 Task: Open Card Card0000000017 in Board Board0000000005 in Workspace WS0000000002 in Trello. Add Member vinny.office2@gmail.com to Card Card0000000017 in Board Board0000000005 in Workspace WS0000000002 in Trello. Add Purple Label titled Label0000000017 to Card Card0000000017 in Board Board0000000005 in Workspace WS0000000002 in Trello. Add Checklist CL0000000017 to Card Card0000000017 in Board Board0000000005 in Workspace WS0000000002 in Trello. Add Dates with Start Date as Aug 01 2023 and Due Date as Aug 31 2023 to Card Card0000000017 in Board Board0000000005 in Workspace WS0000000002 in Trello
Action: Mouse moved to (355, 219)
Screenshot: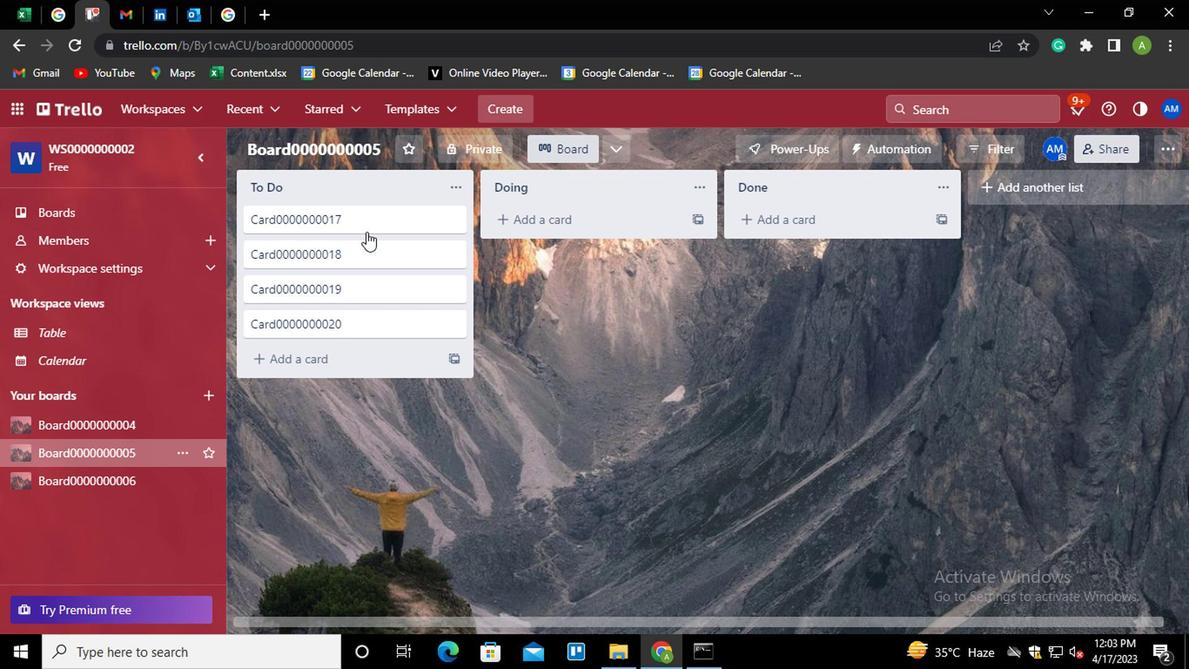 
Action: Mouse pressed left at (355, 219)
Screenshot: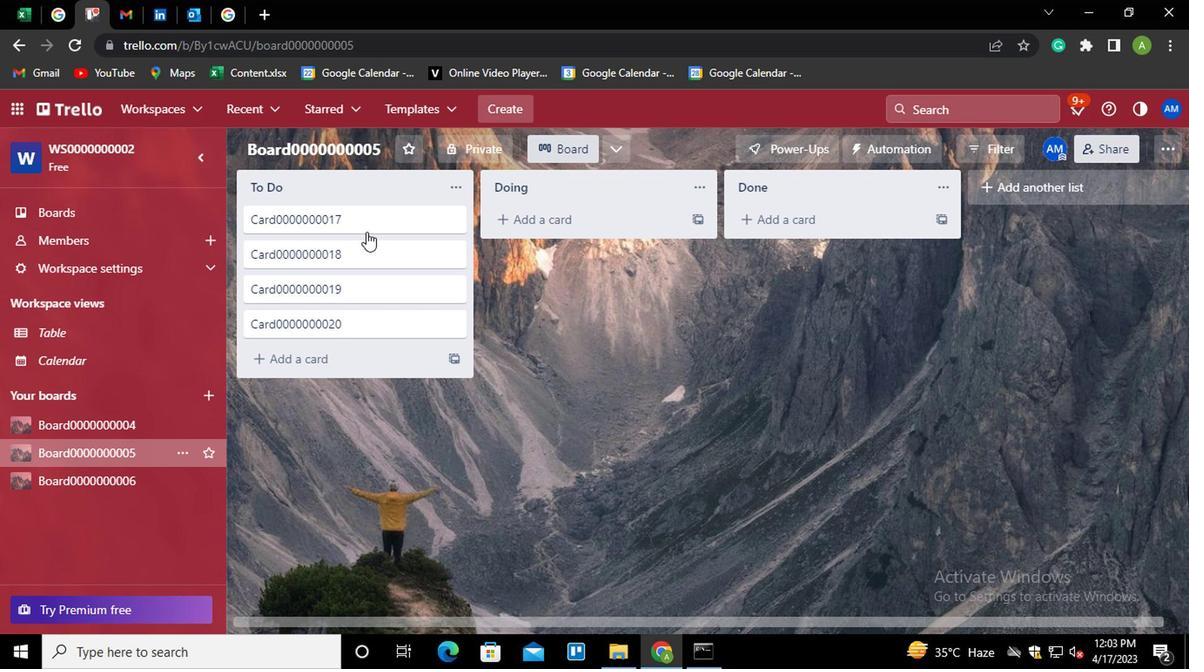 
Action: Mouse moved to (801, 241)
Screenshot: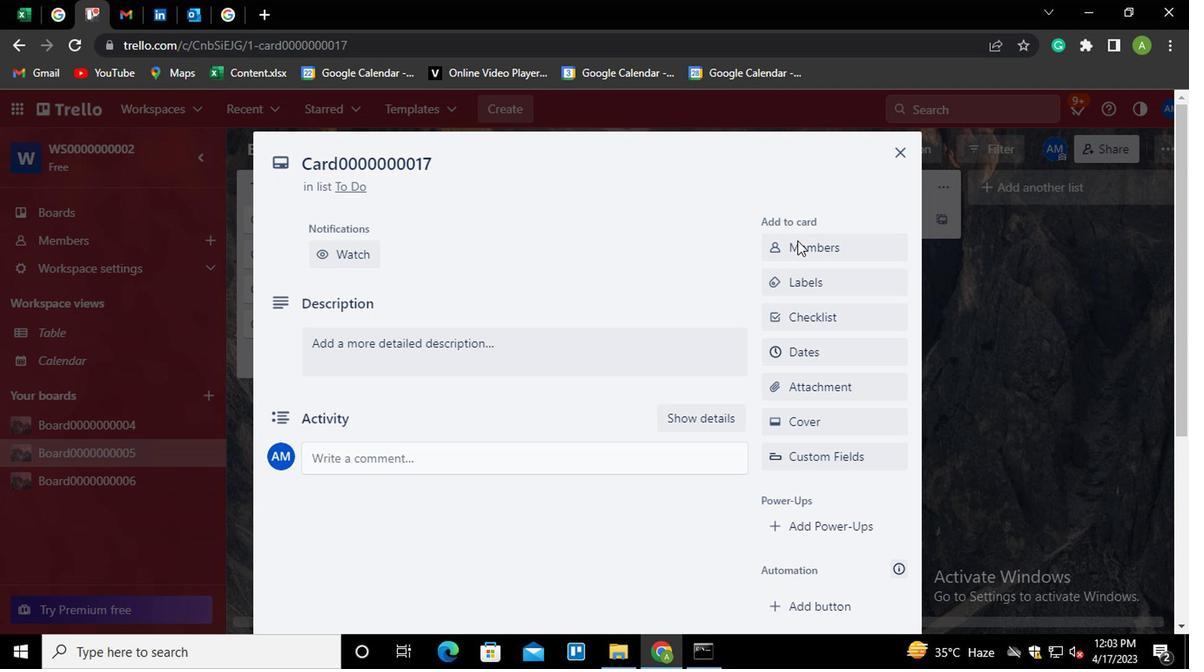 
Action: Mouse pressed left at (801, 241)
Screenshot: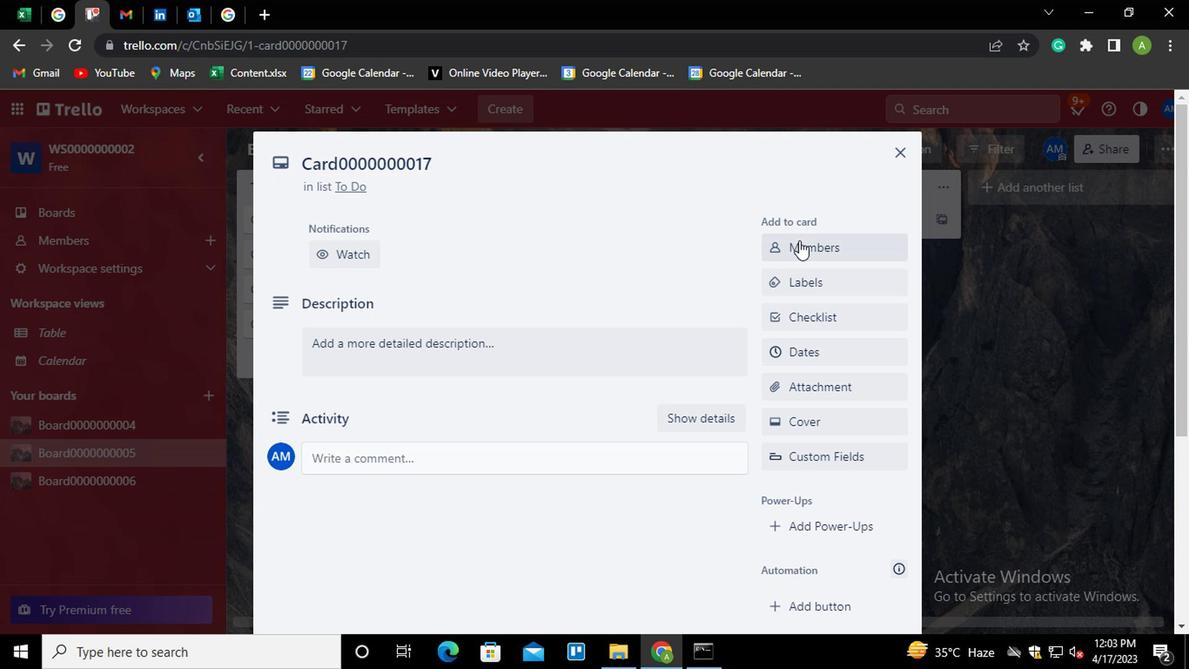 
Action: Mouse moved to (802, 241)
Screenshot: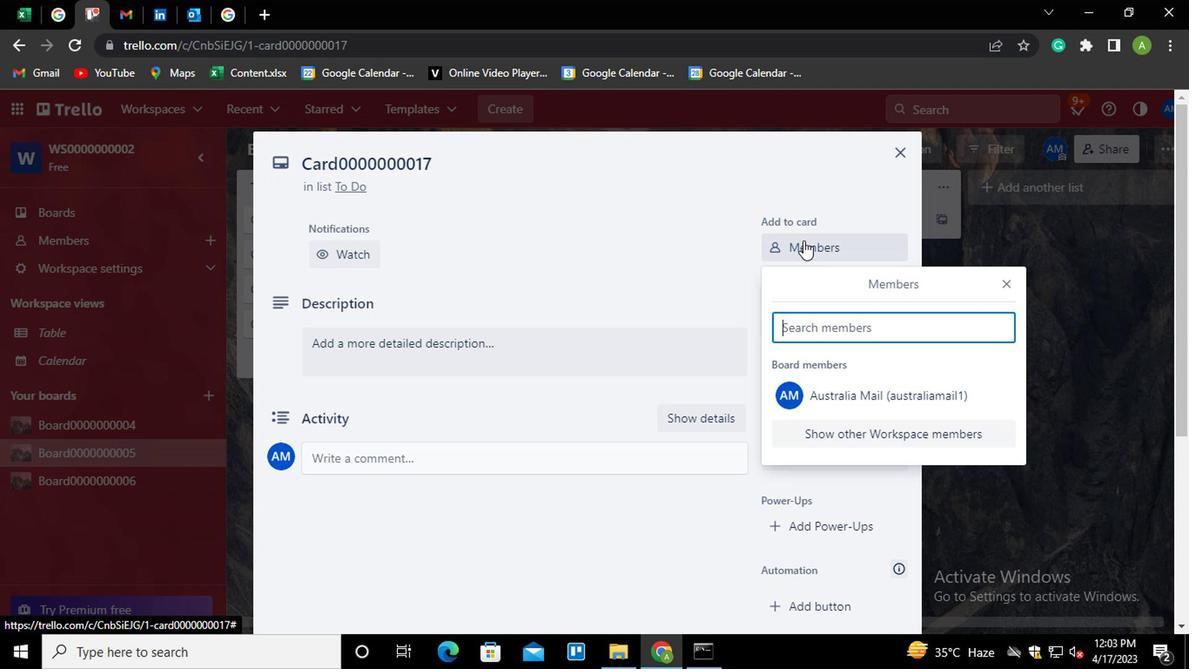 
Action: Key pressed vinny.office2<Key.shift><Key.shift><Key.shift><Key.shift><Key.shift><Key.shift><Key.shift>@F<Key.backspace>GMAIL.COM
Screenshot: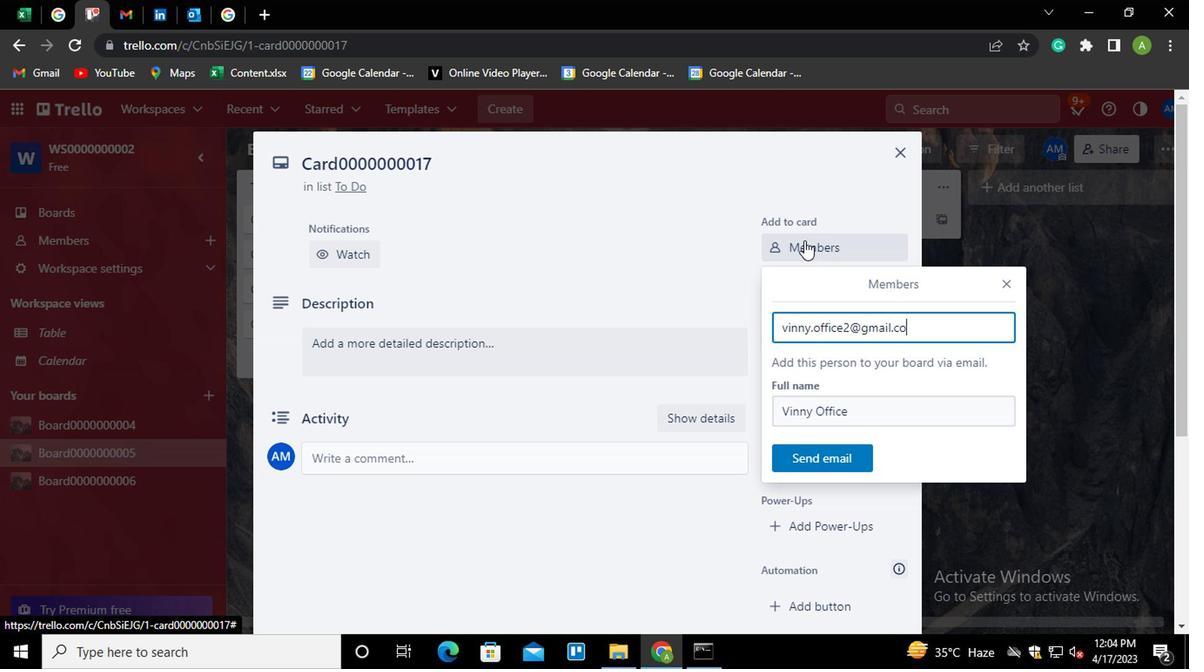 
Action: Mouse moved to (830, 466)
Screenshot: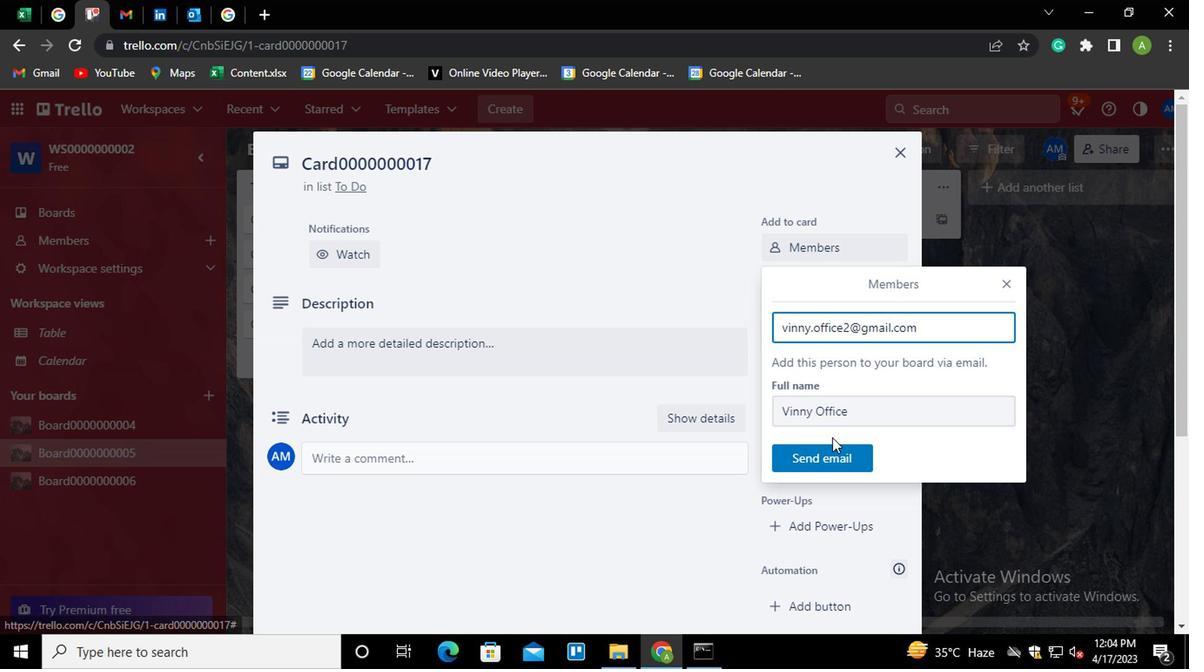 
Action: Mouse pressed left at (830, 466)
Screenshot: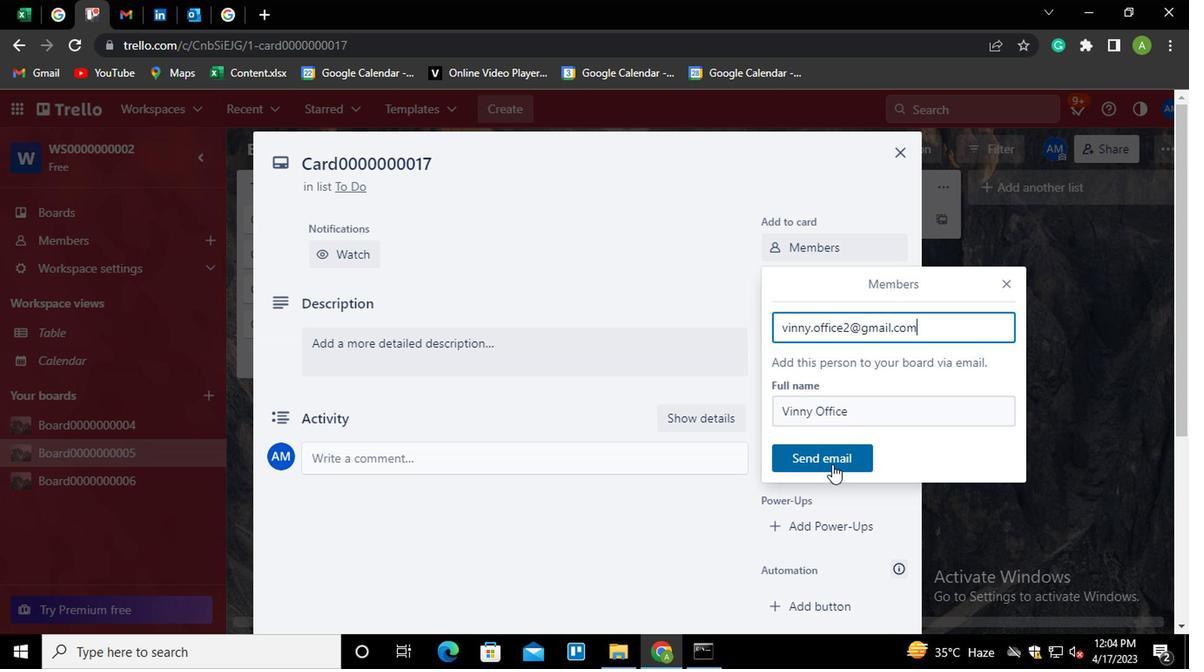 
Action: Mouse moved to (791, 280)
Screenshot: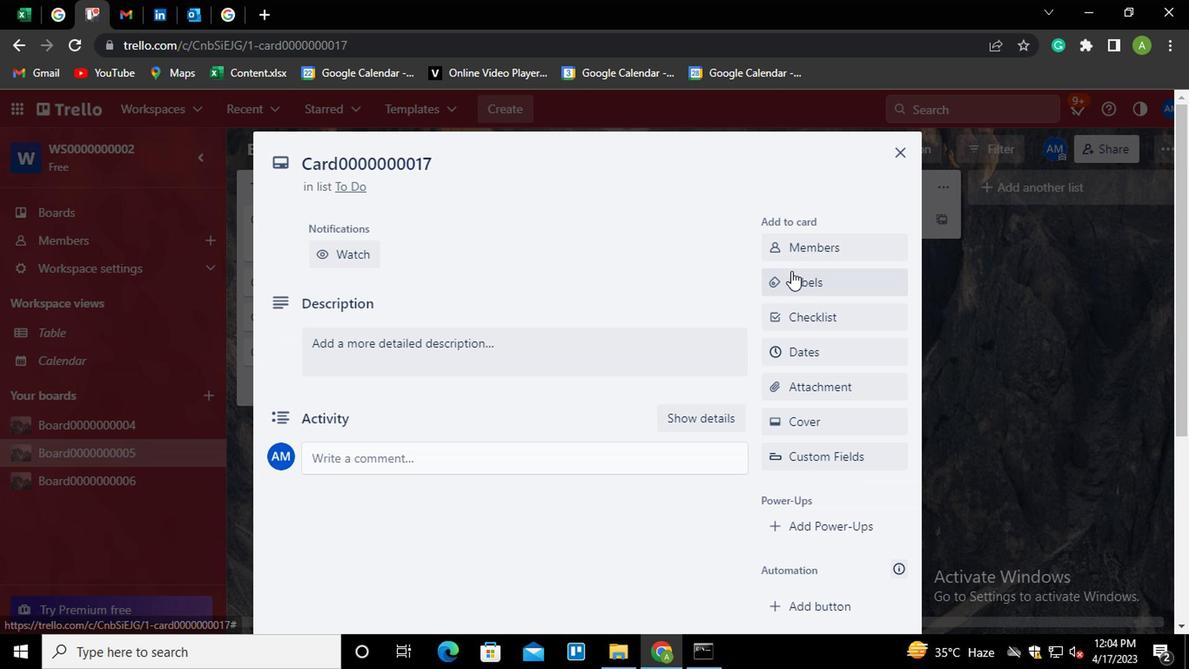 
Action: Mouse pressed left at (791, 280)
Screenshot: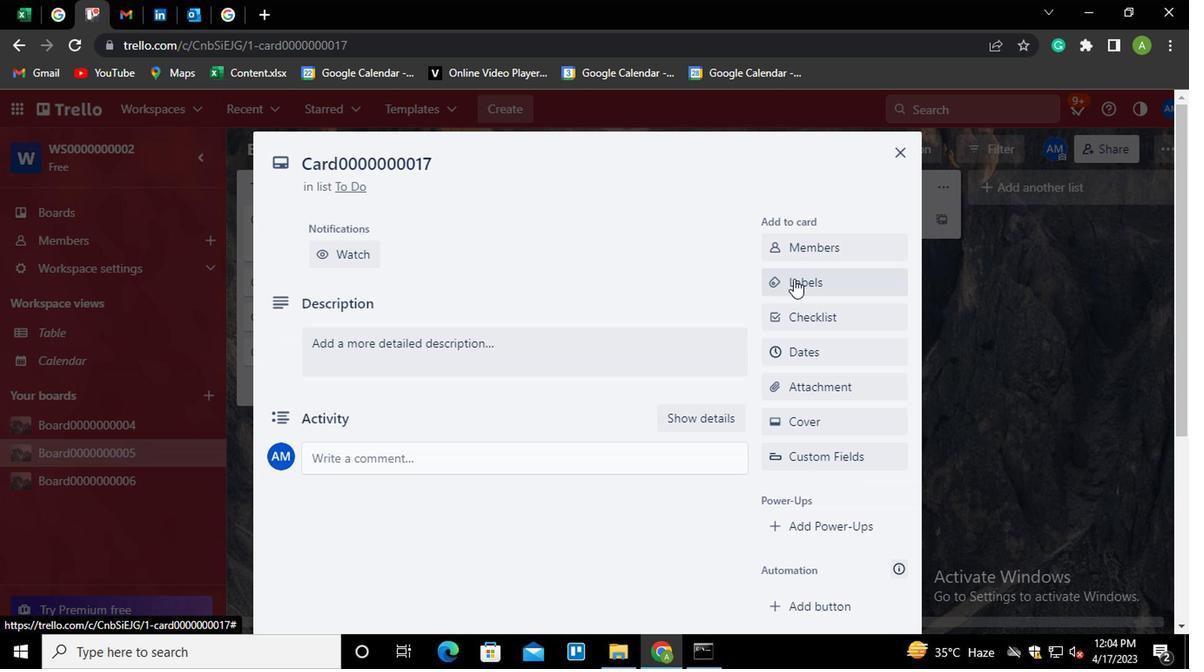 
Action: Mouse moved to (778, 382)
Screenshot: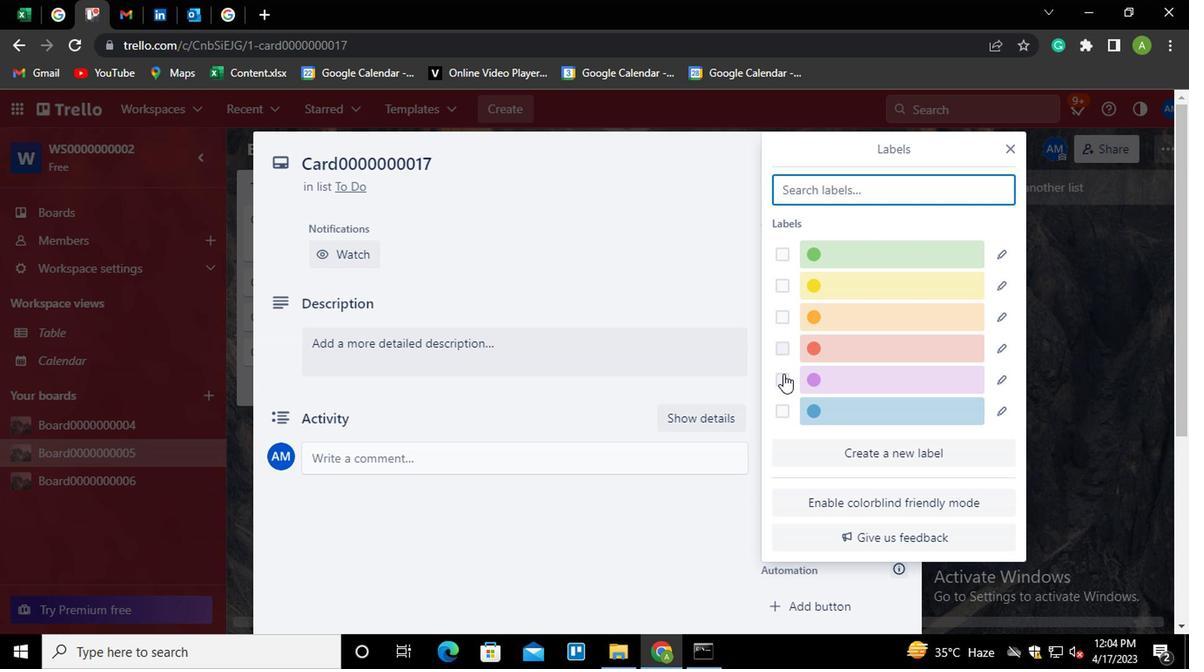 
Action: Mouse pressed left at (778, 382)
Screenshot: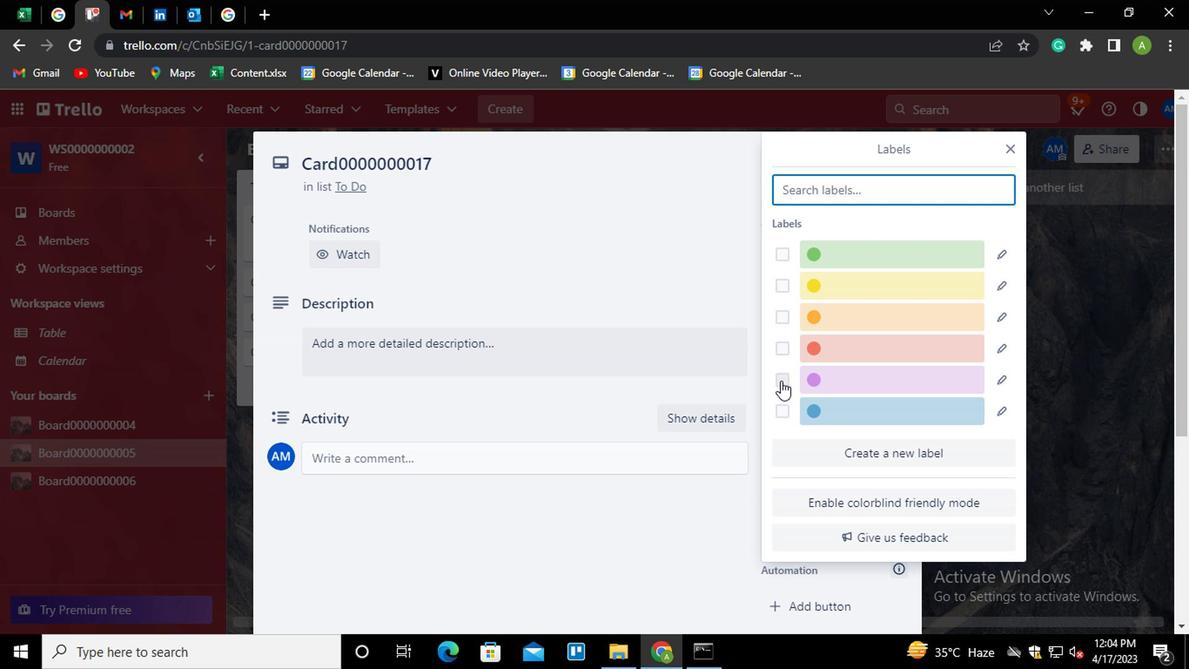 
Action: Mouse moved to (1003, 376)
Screenshot: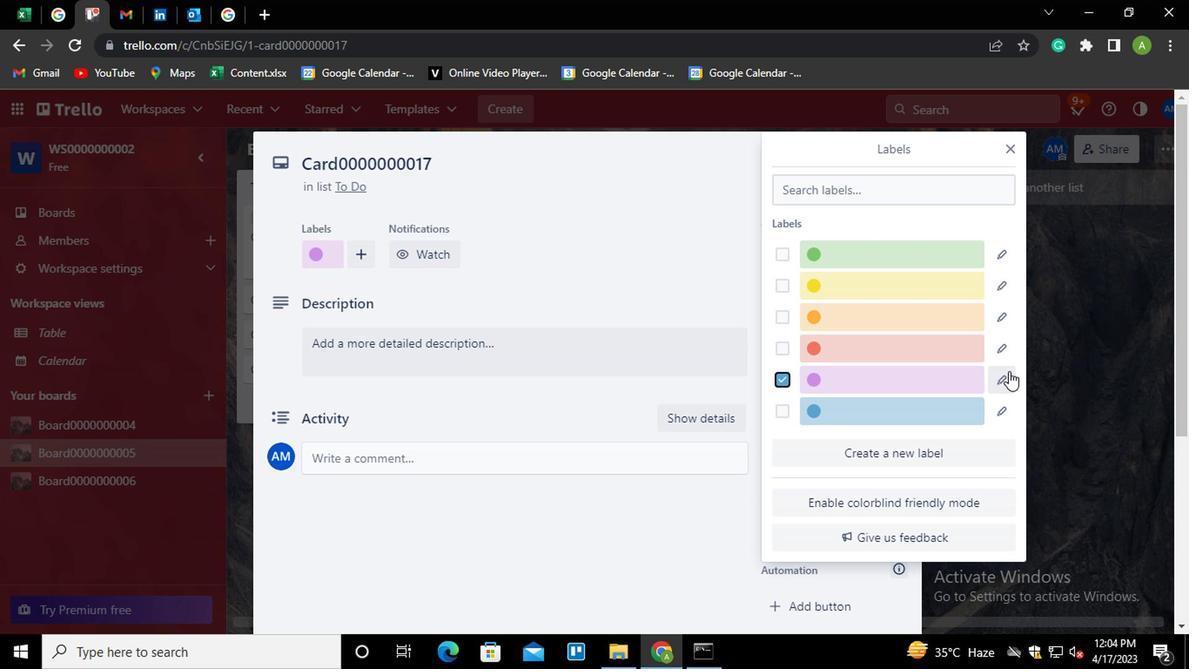 
Action: Mouse pressed left at (1003, 376)
Screenshot: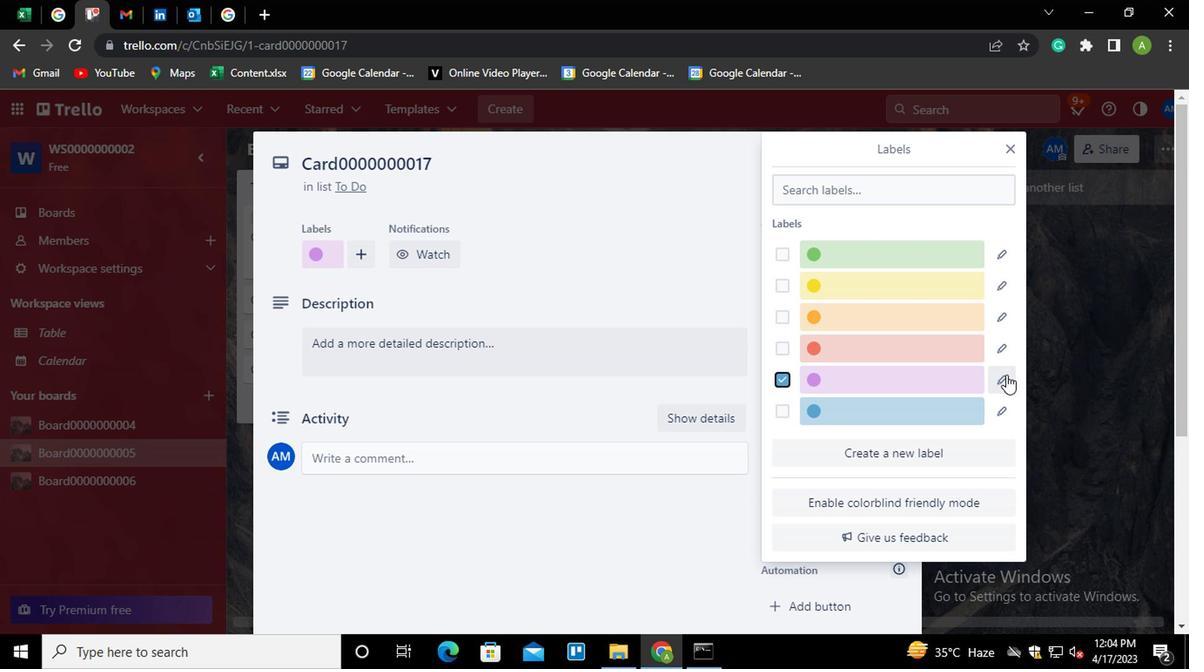 
Action: Mouse moved to (994, 376)
Screenshot: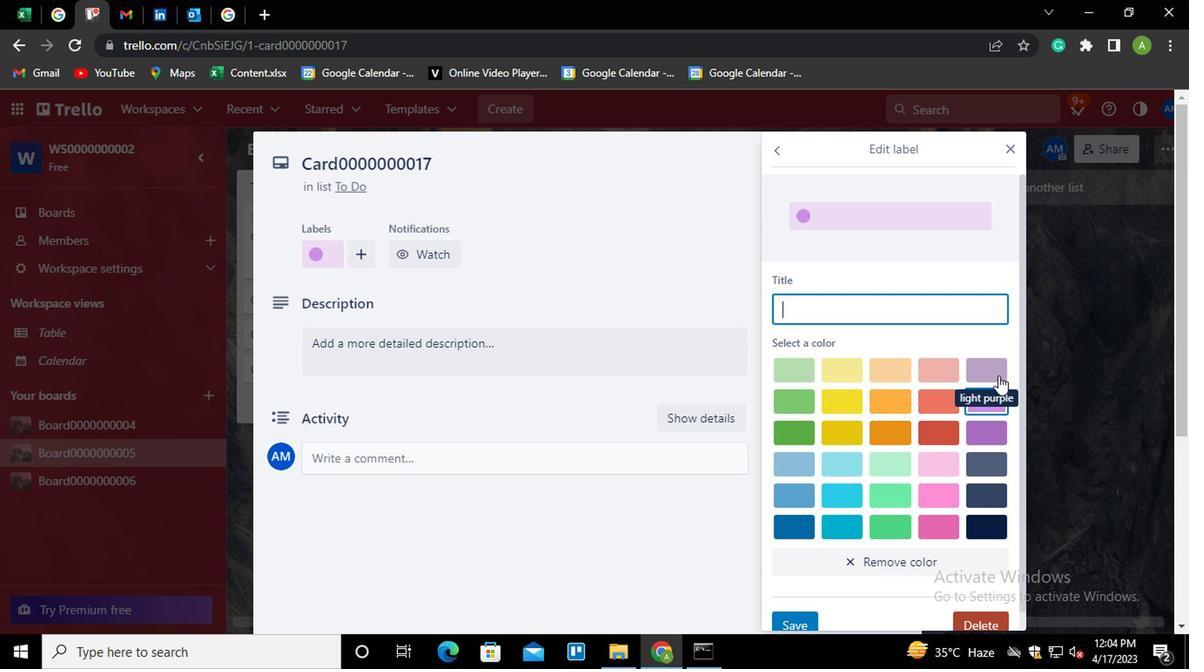
Action: Key pressed <Key.shift>LABEL0000000017
Screenshot: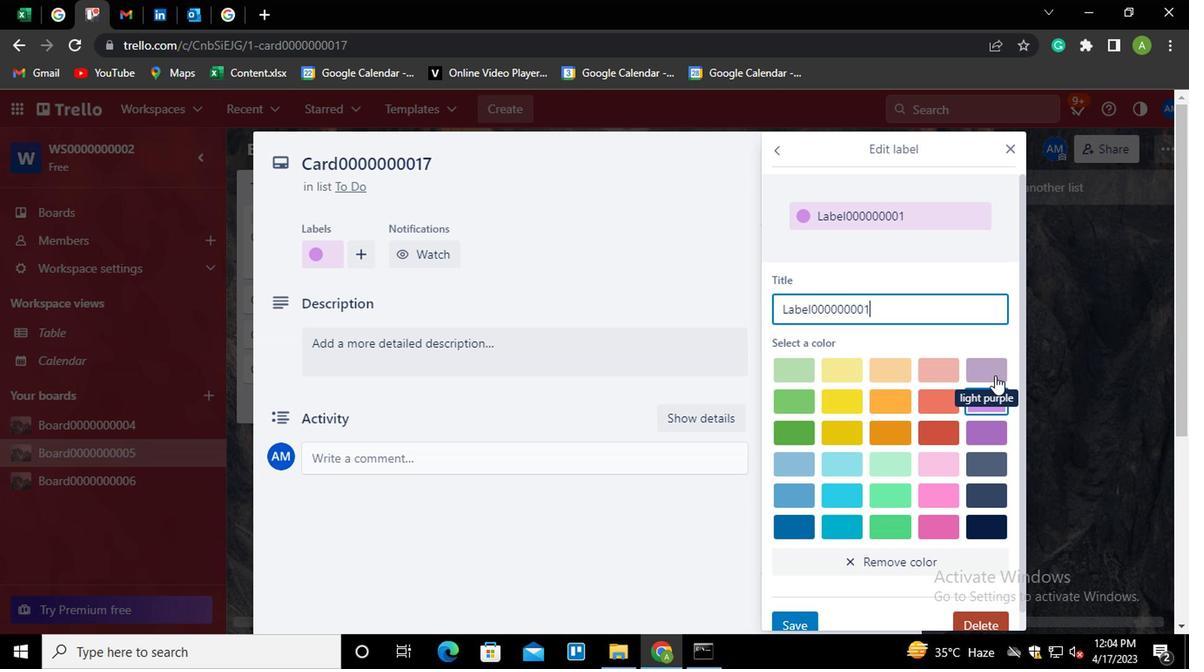 
Action: Mouse moved to (788, 623)
Screenshot: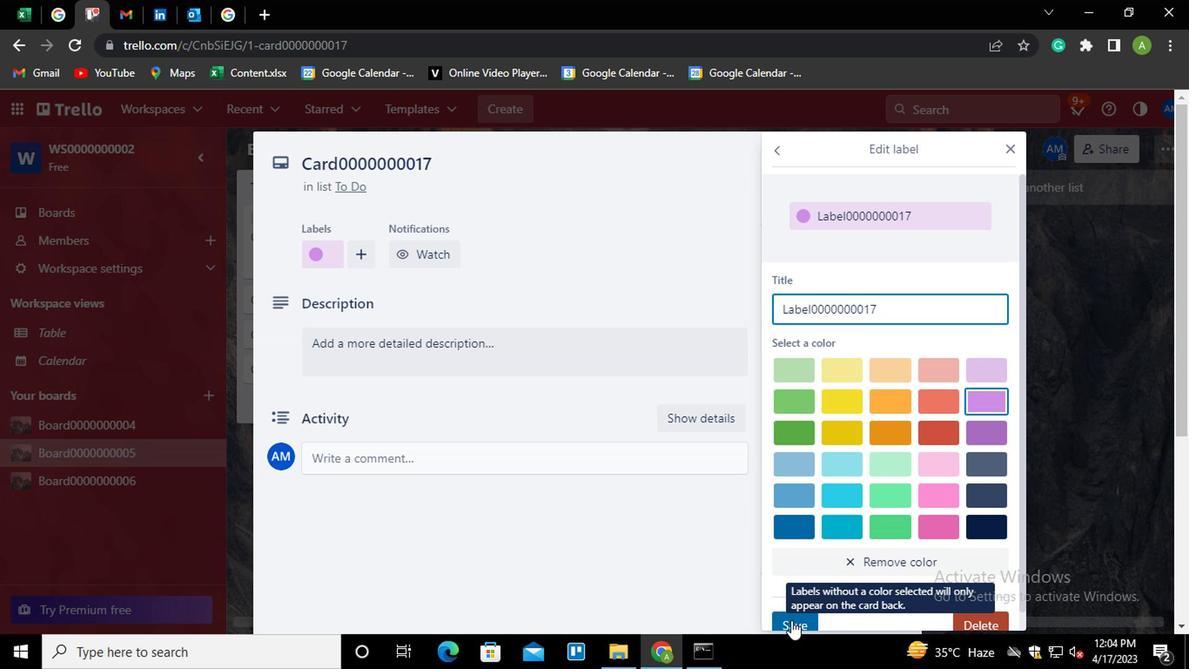 
Action: Mouse pressed left at (788, 623)
Screenshot: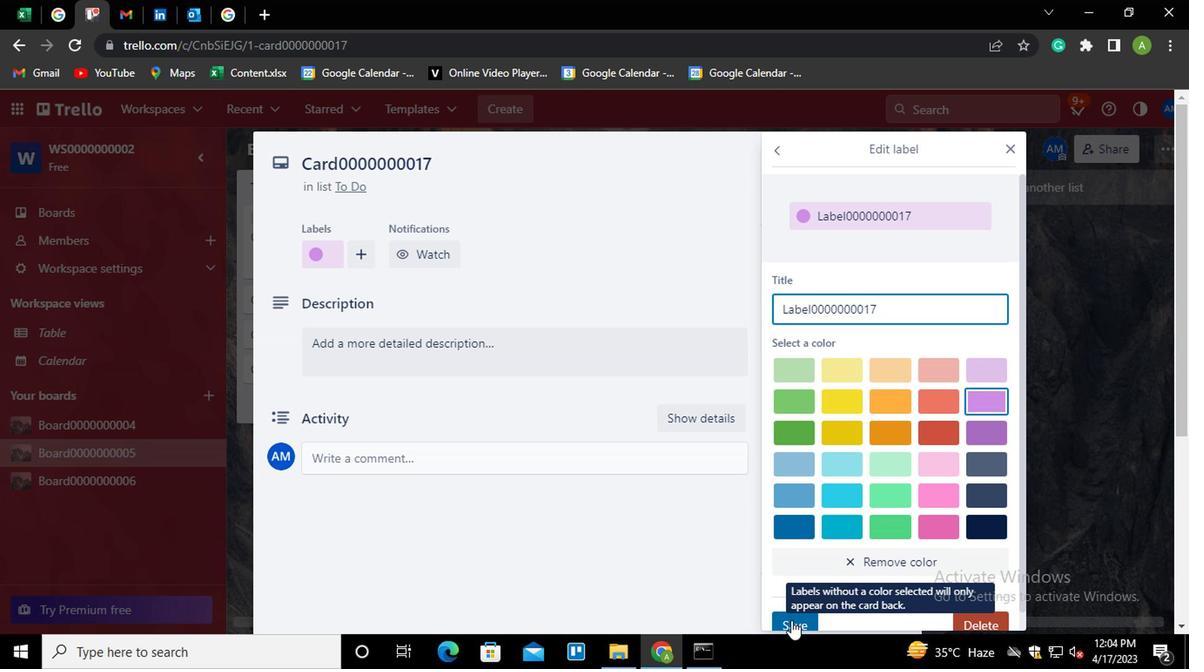 
Action: Mouse moved to (713, 236)
Screenshot: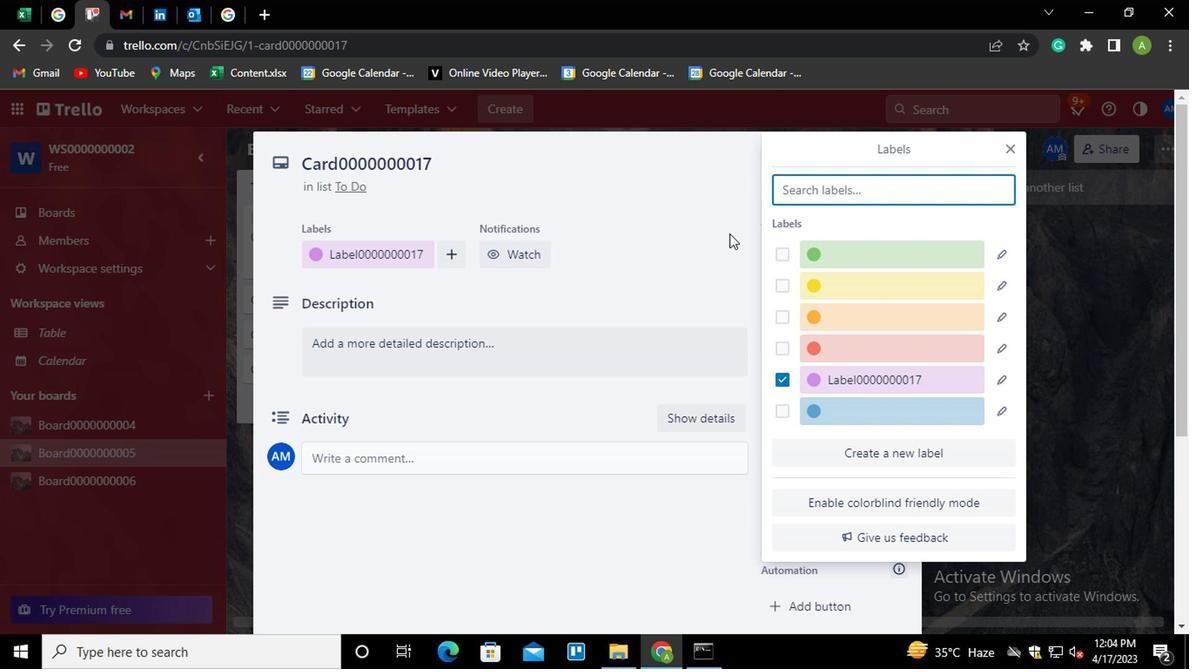 
Action: Mouse pressed left at (713, 236)
Screenshot: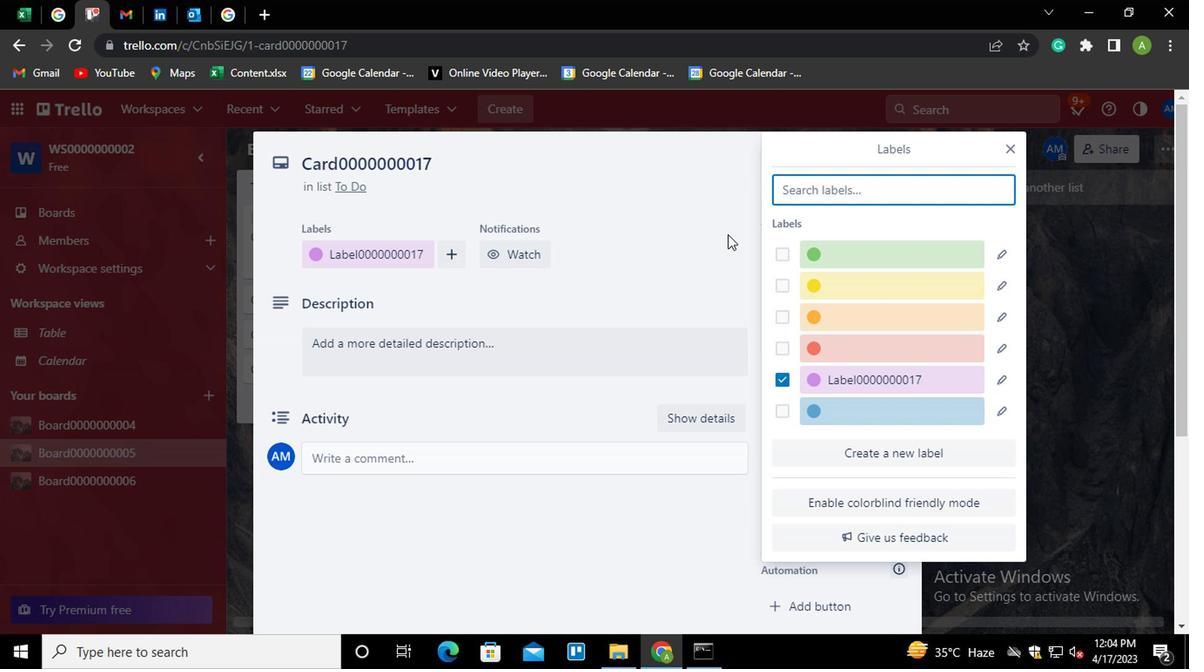 
Action: Mouse moved to (833, 319)
Screenshot: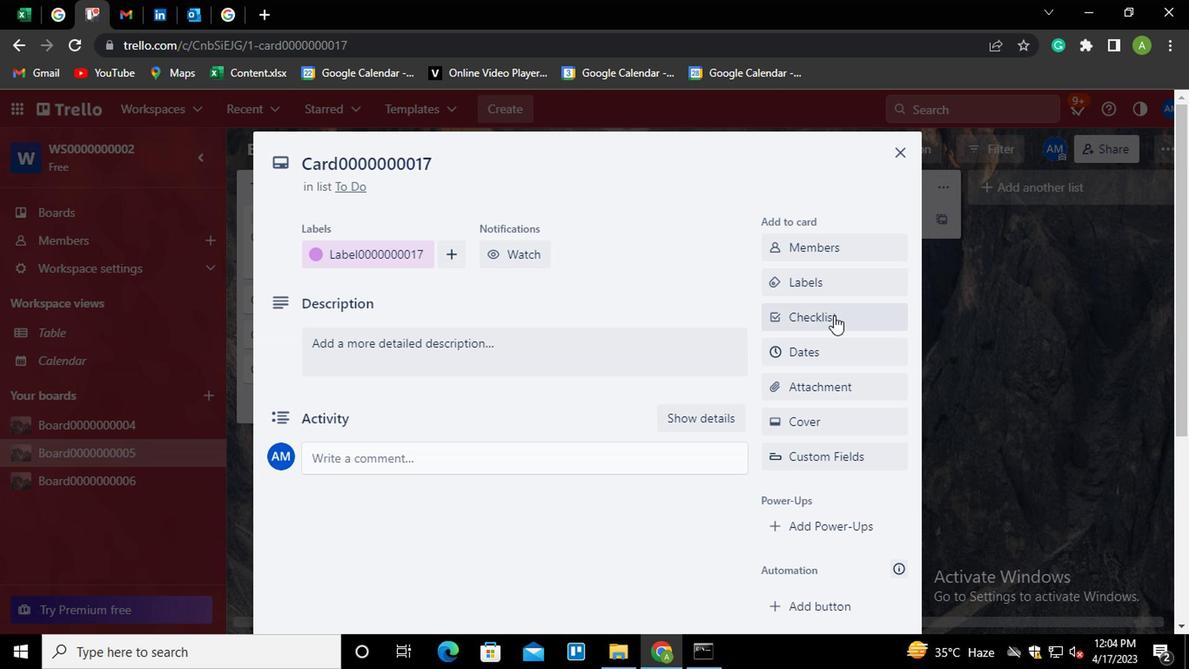 
Action: Mouse pressed left at (833, 319)
Screenshot: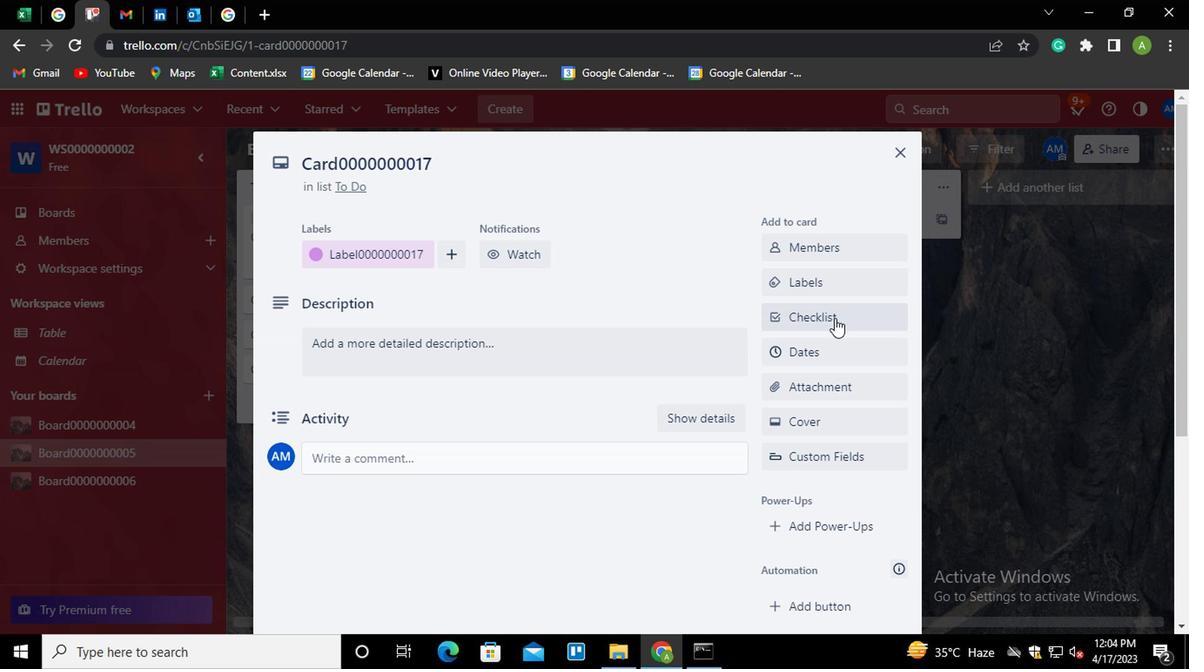 
Action: Key pressed <Key.shift>CL0000000017
Screenshot: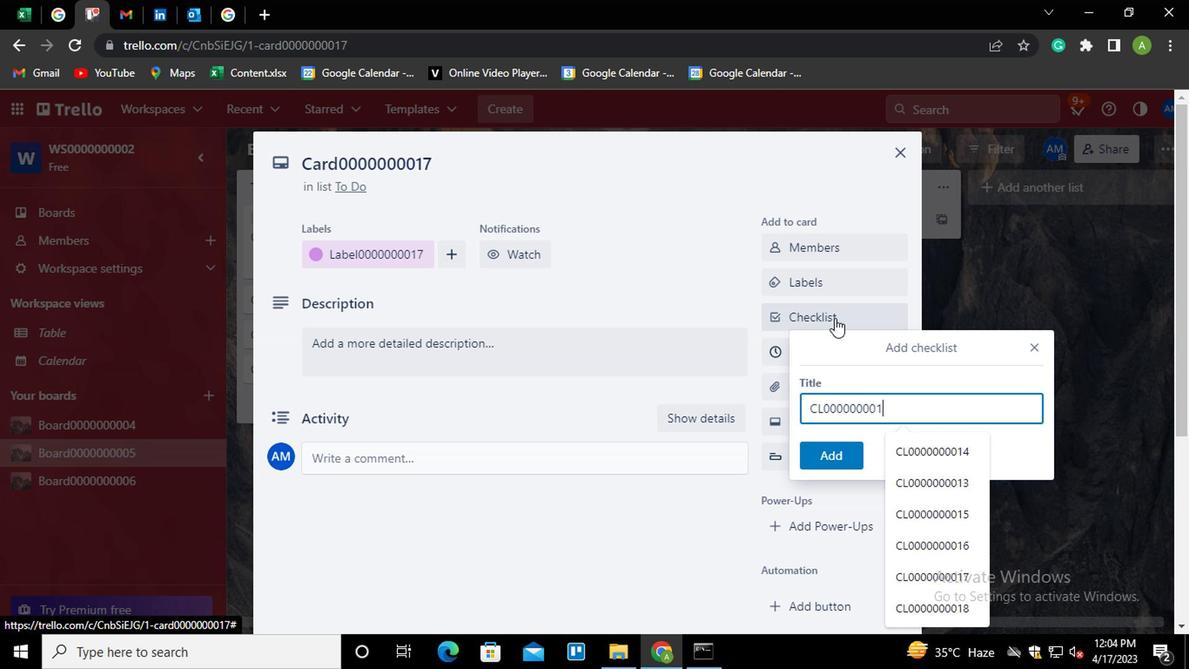 
Action: Mouse moved to (826, 446)
Screenshot: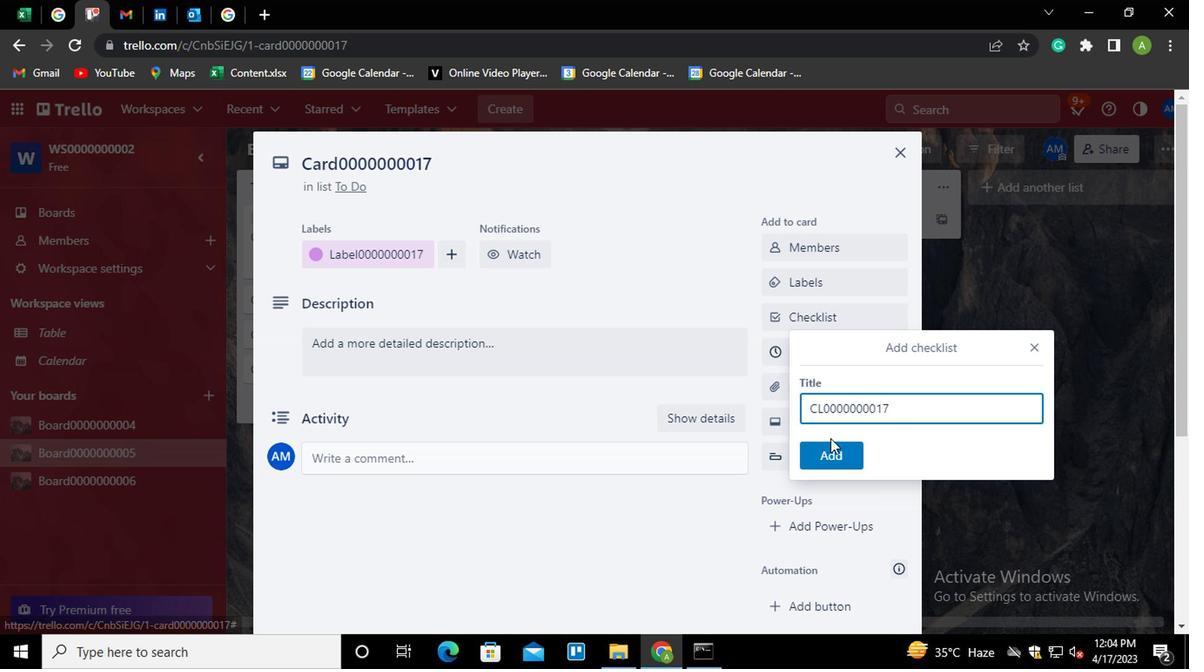 
Action: Mouse pressed left at (826, 446)
Screenshot: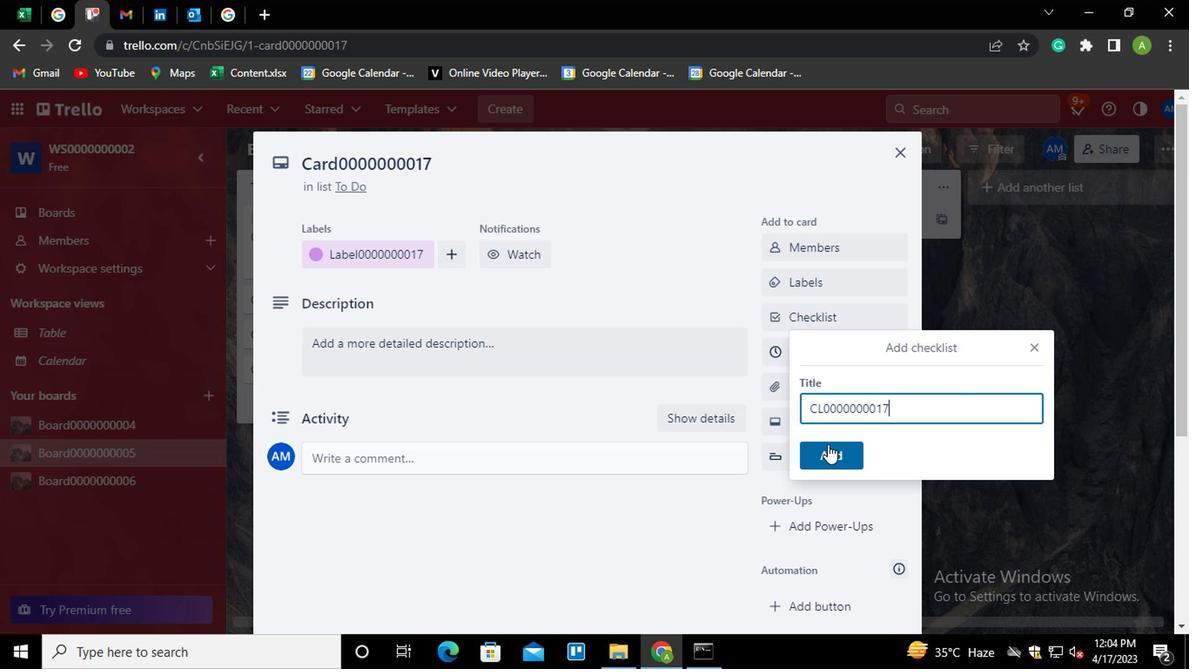 
Action: Mouse moved to (821, 353)
Screenshot: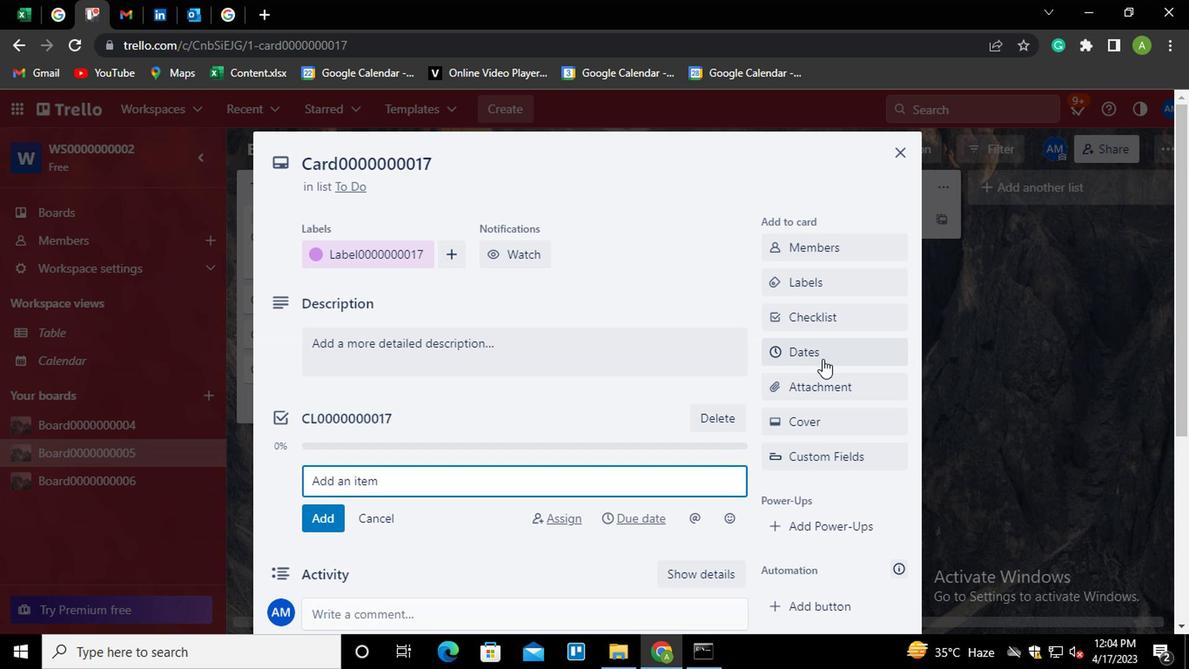 
Action: Mouse pressed left at (821, 353)
Screenshot: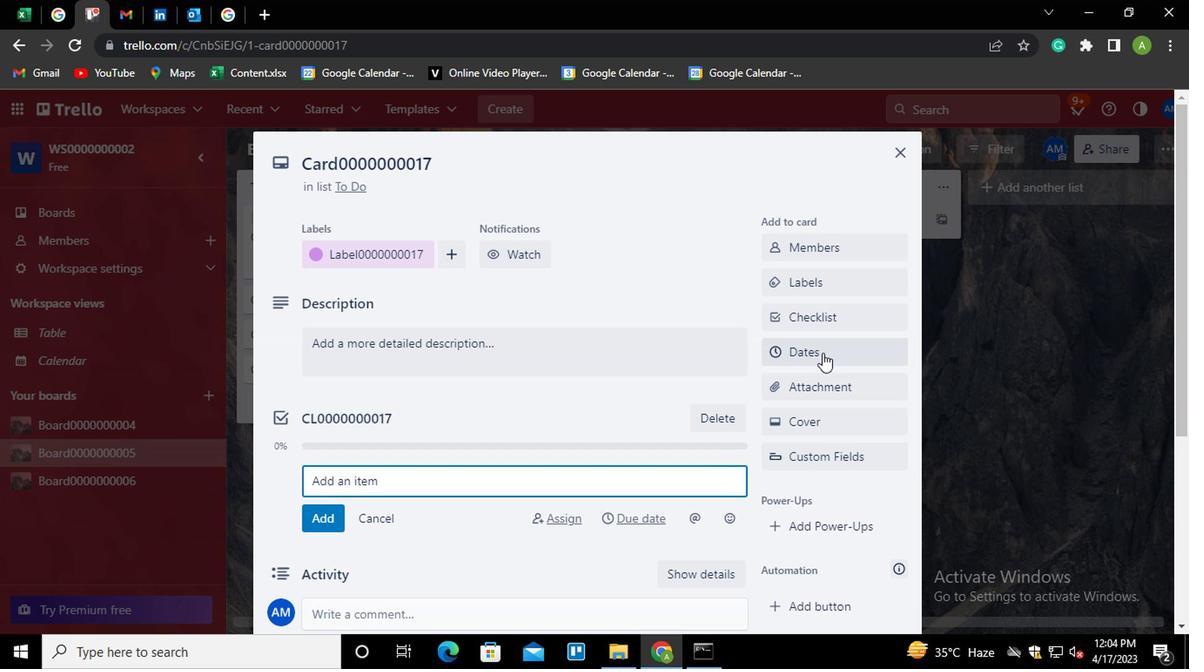 
Action: Mouse moved to (780, 461)
Screenshot: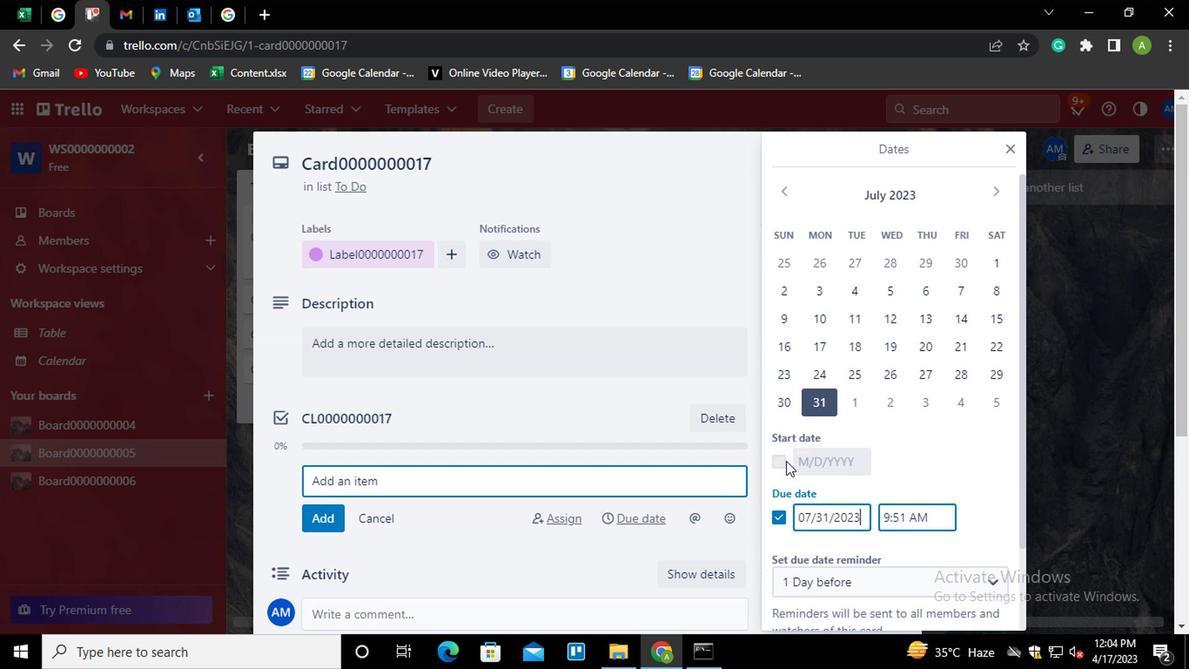 
Action: Mouse pressed left at (780, 461)
Screenshot: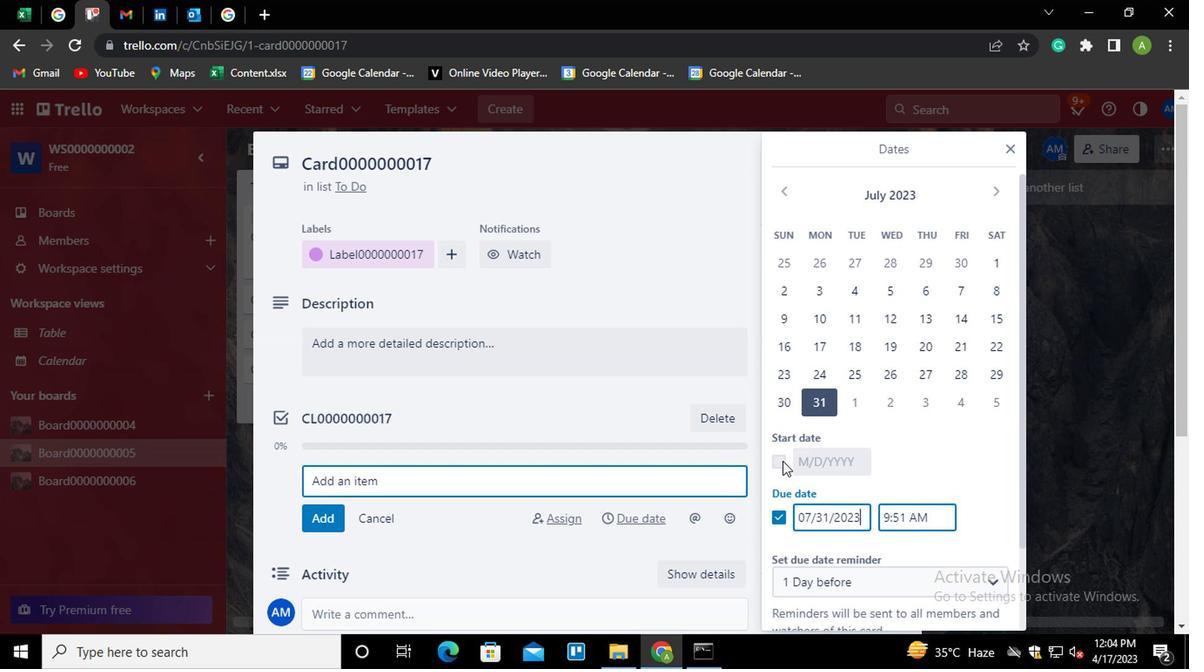 
Action: Mouse moved to (810, 461)
Screenshot: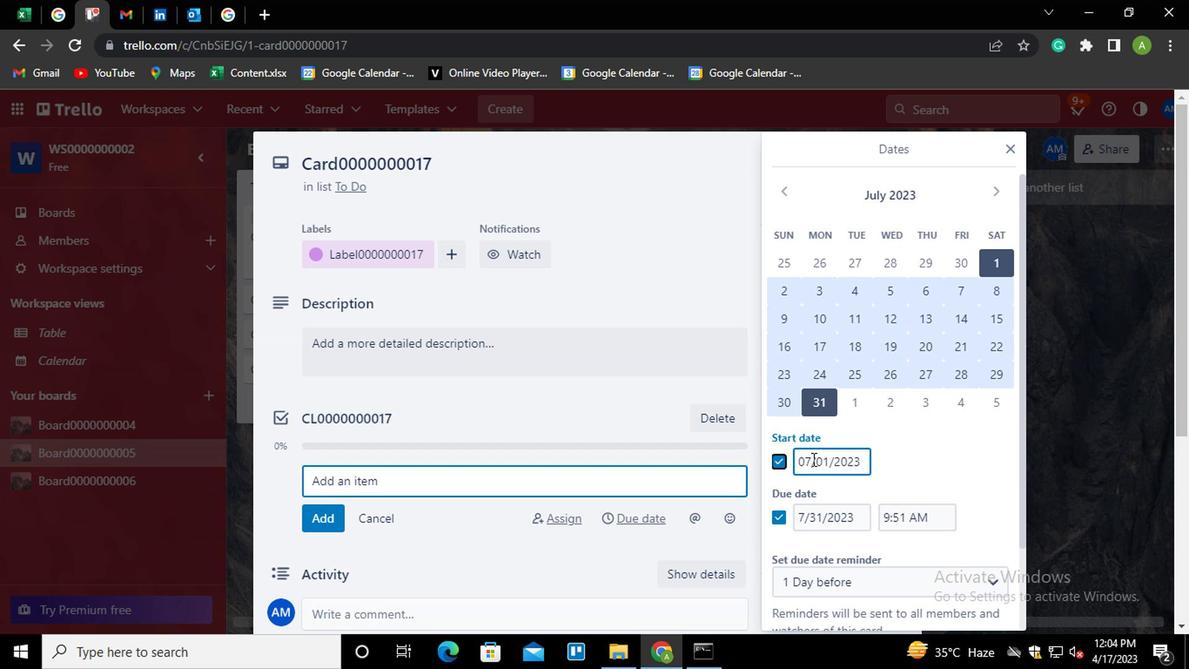 
Action: Mouse pressed left at (810, 461)
Screenshot: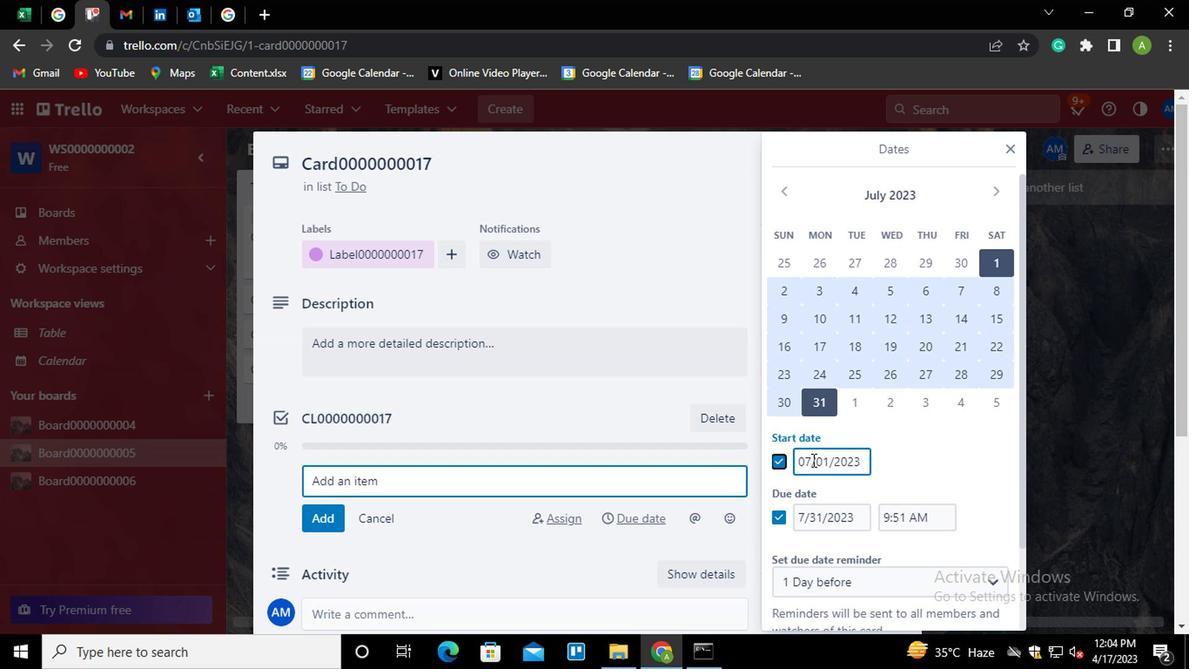 
Action: Mouse moved to (846, 476)
Screenshot: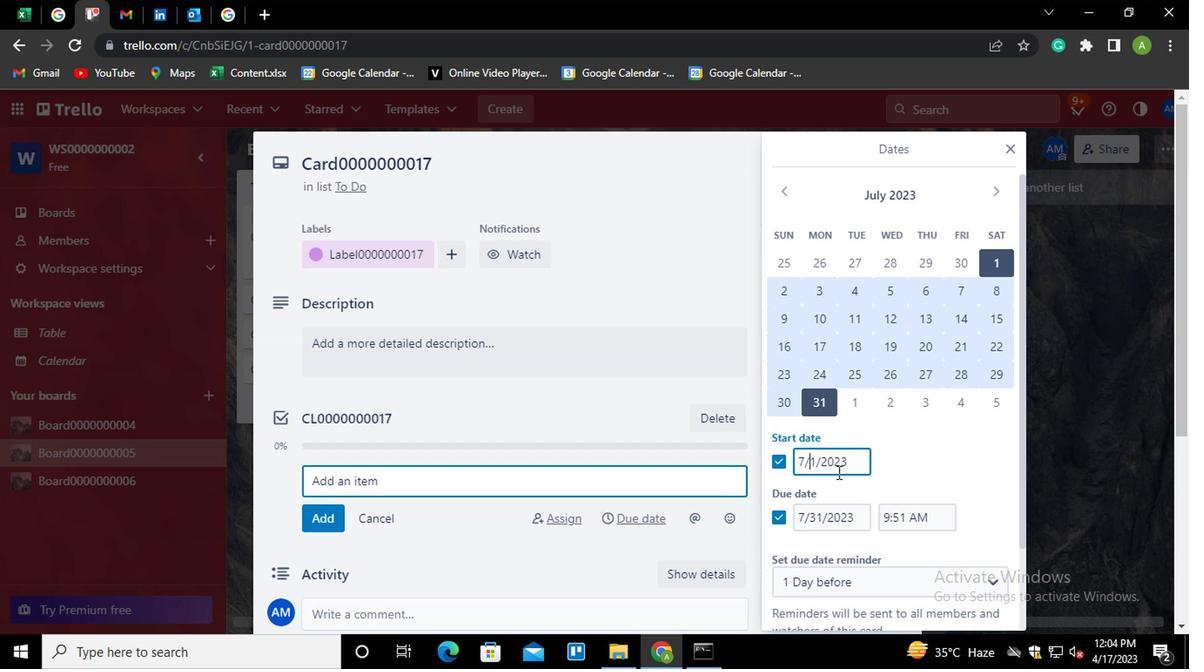 
Action: Key pressed <Key.left><Key.backspace>8
Screenshot: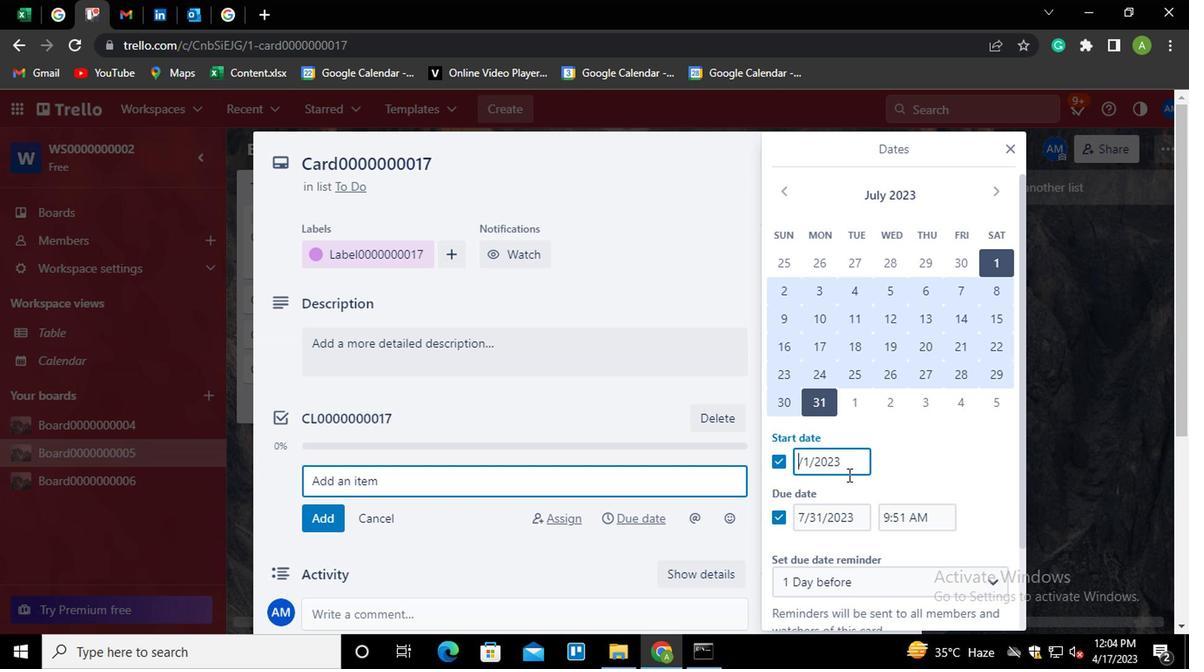 
Action: Mouse moved to (892, 477)
Screenshot: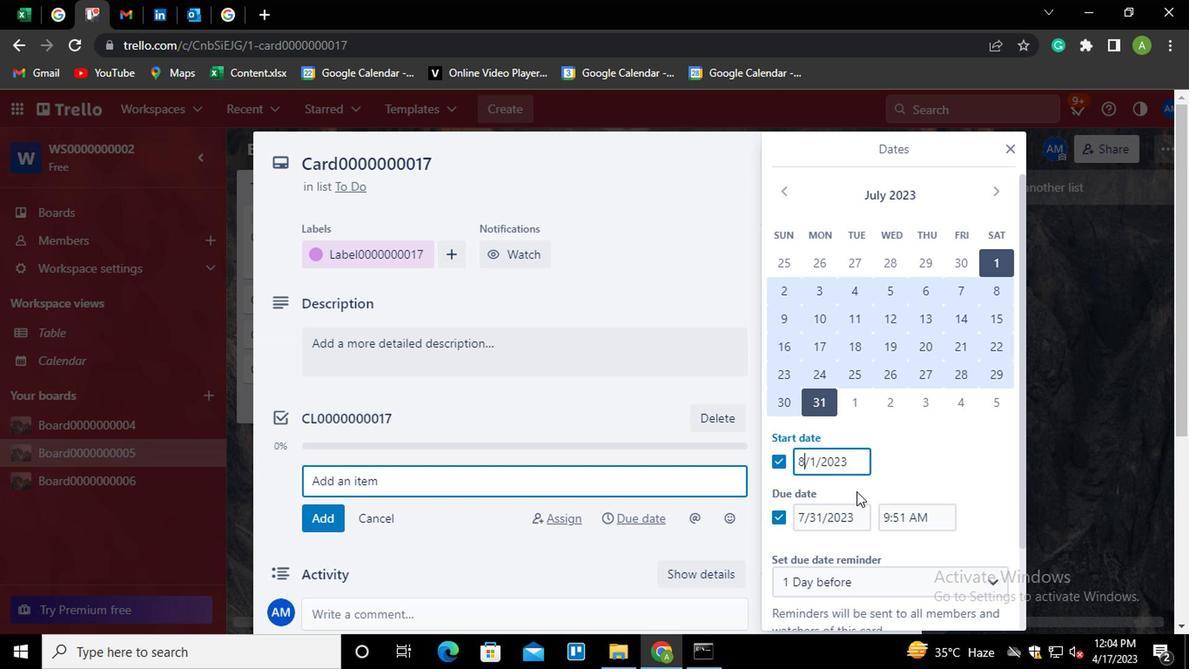 
Action: Mouse pressed left at (892, 477)
Screenshot: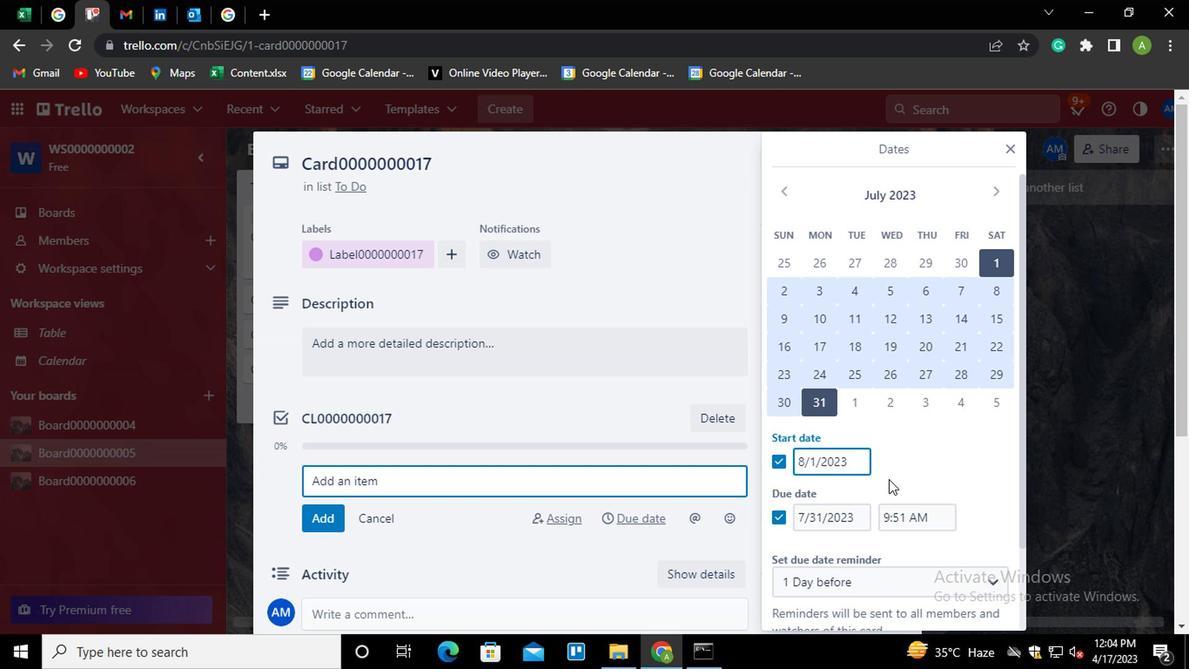 
Action: Mouse moved to (825, 517)
Screenshot: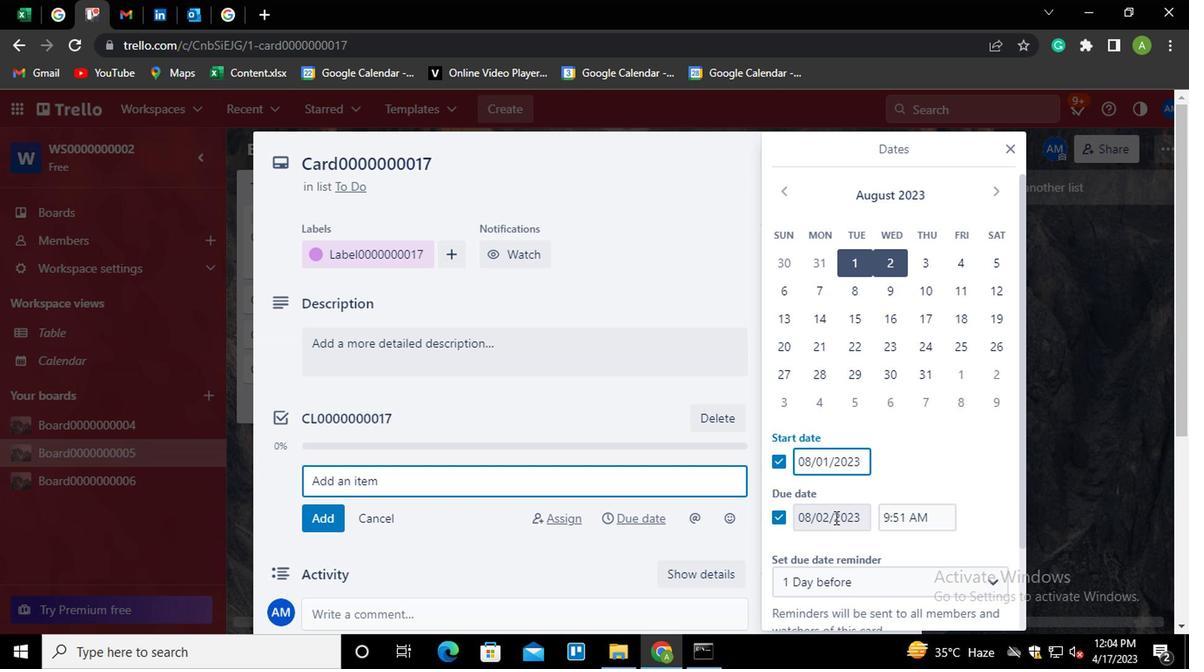 
Action: Mouse pressed left at (825, 517)
Screenshot: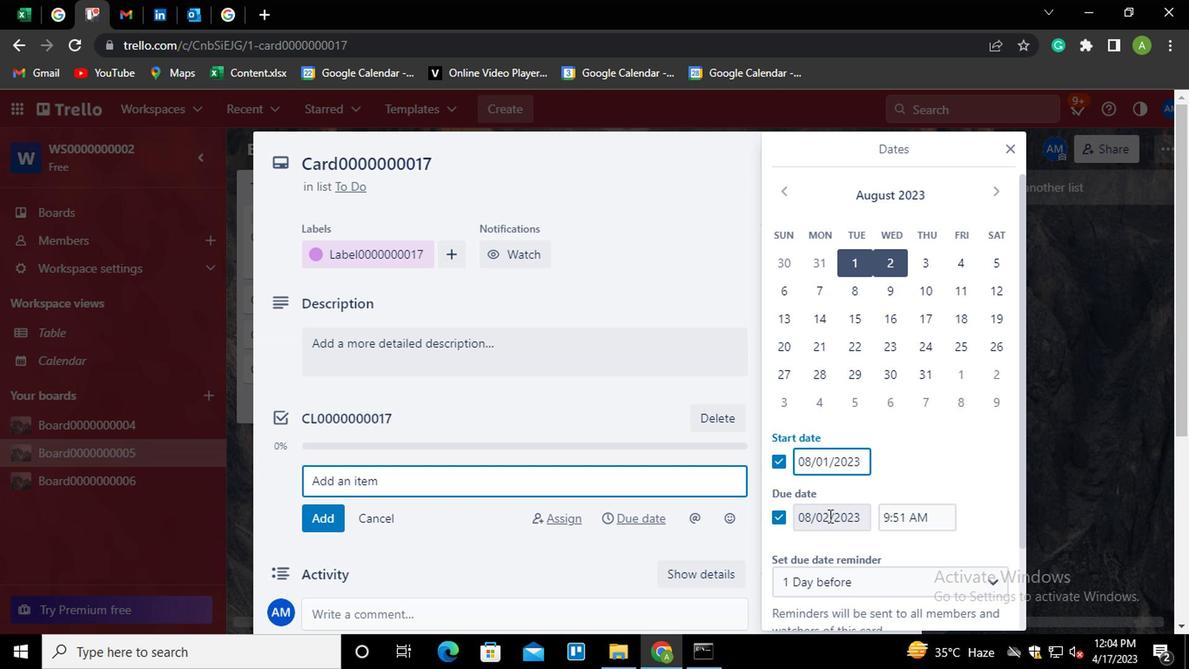 
Action: Mouse moved to (835, 517)
Screenshot: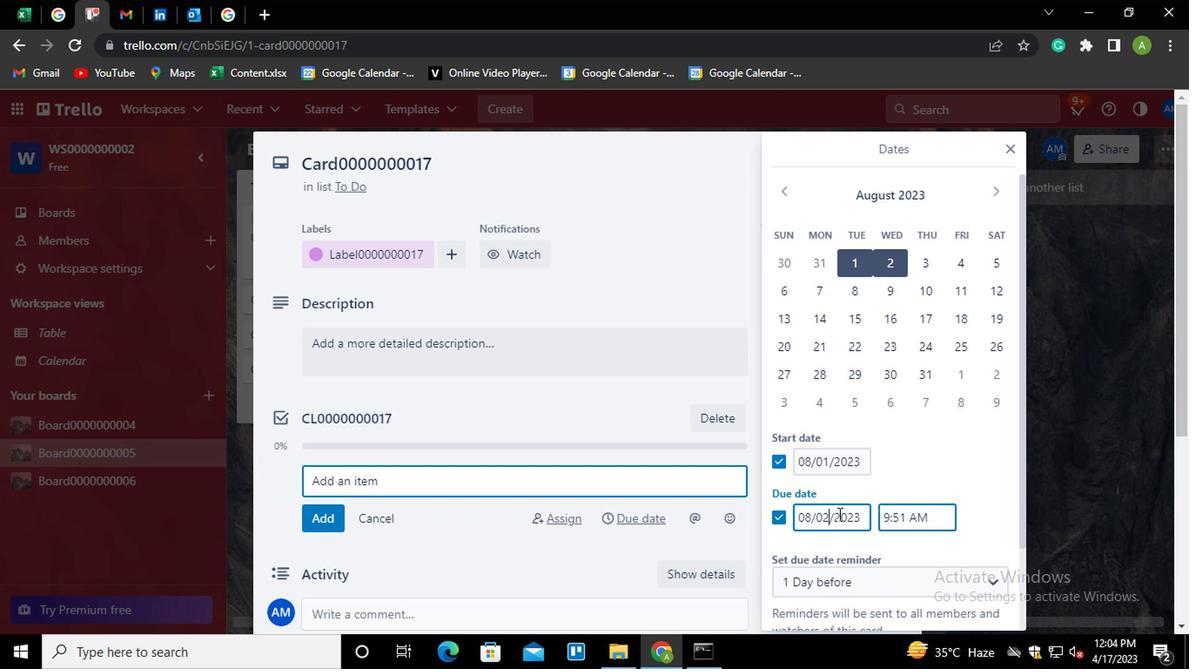 
Action: Key pressed <Key.backspace><Key.backspace>31
Screenshot: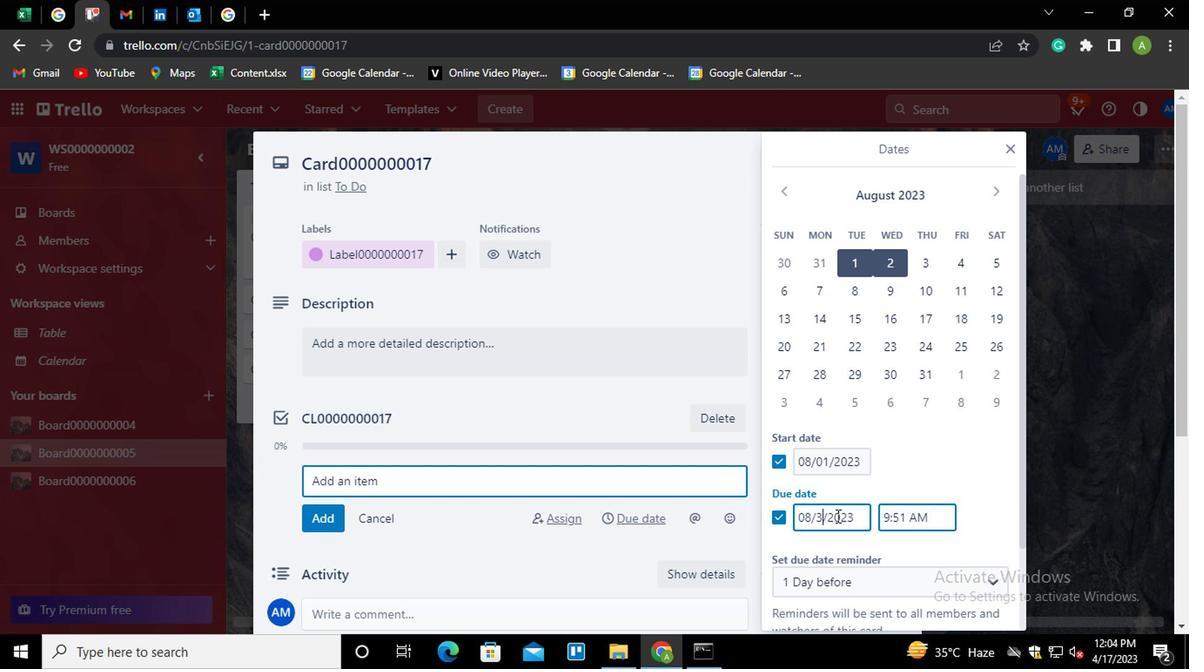 
Action: Mouse moved to (943, 466)
Screenshot: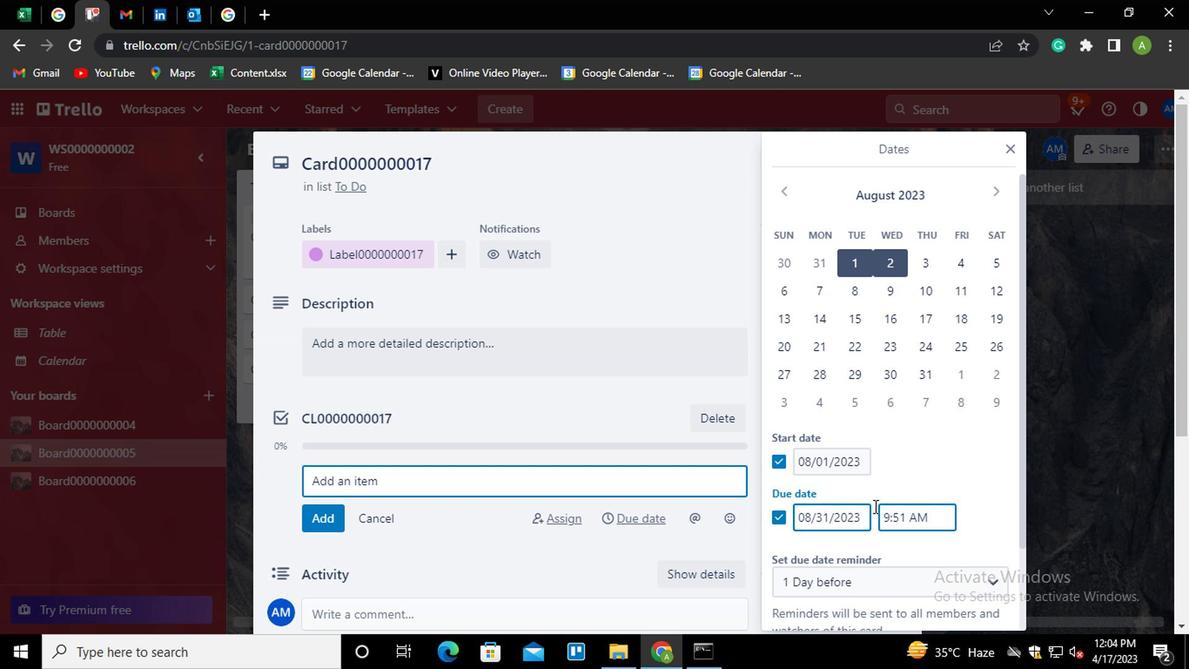 
Action: Mouse pressed left at (943, 466)
Screenshot: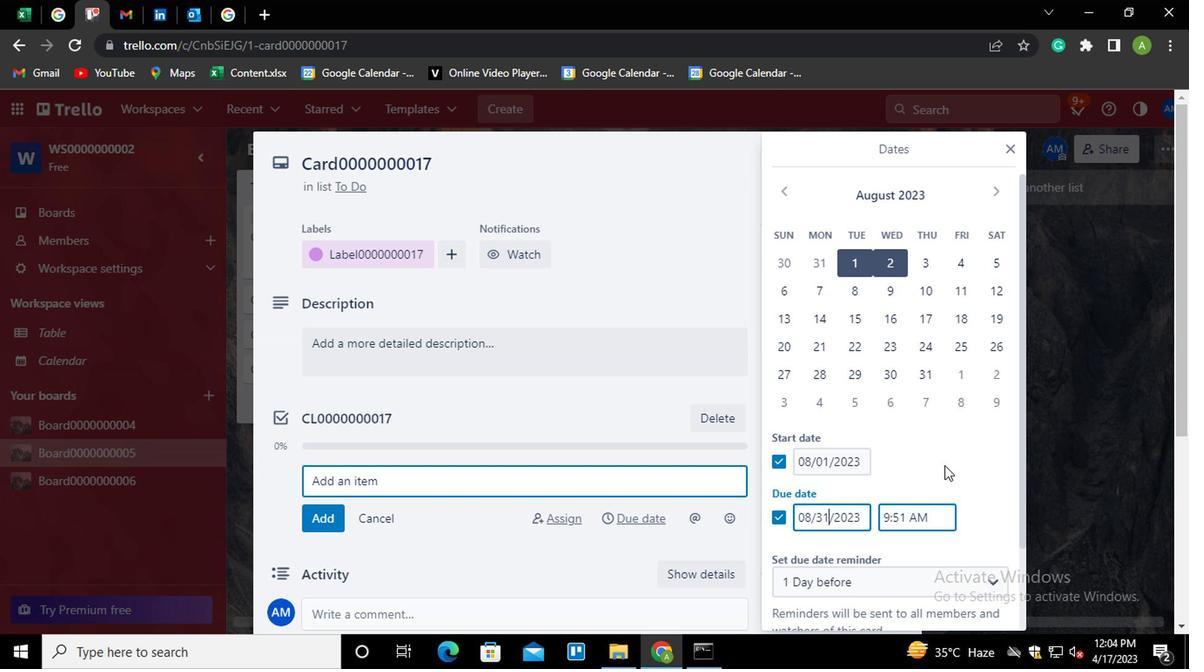 
Action: Mouse moved to (948, 466)
Screenshot: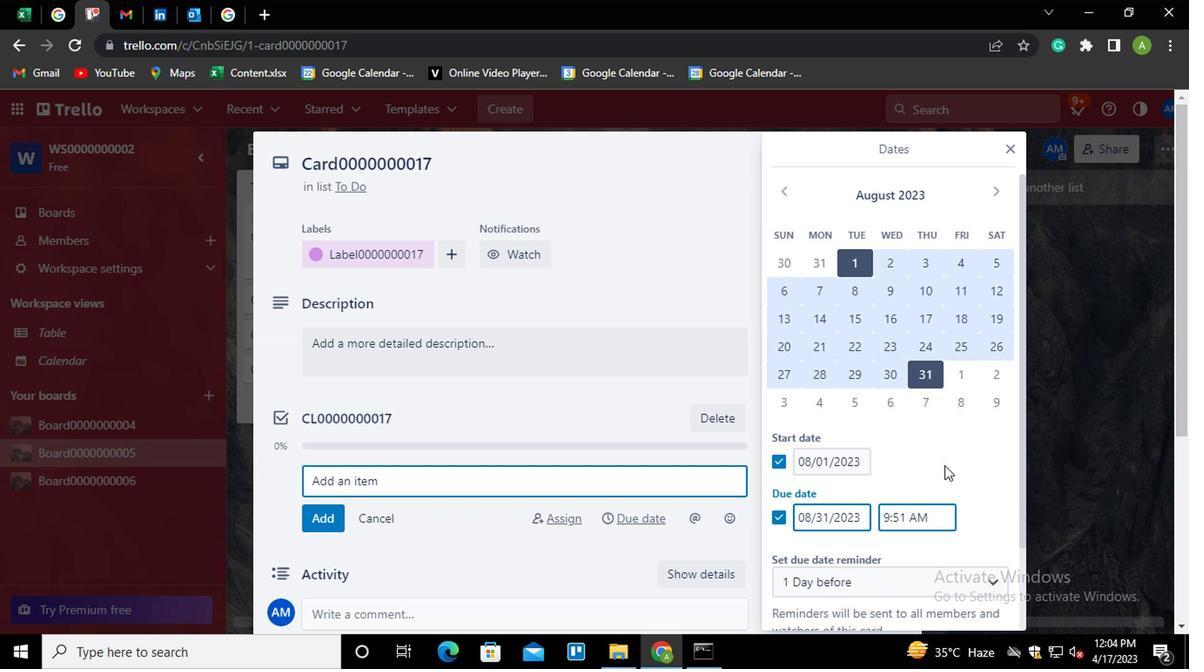 
Action: Mouse scrolled (948, 465) with delta (0, 0)
Screenshot: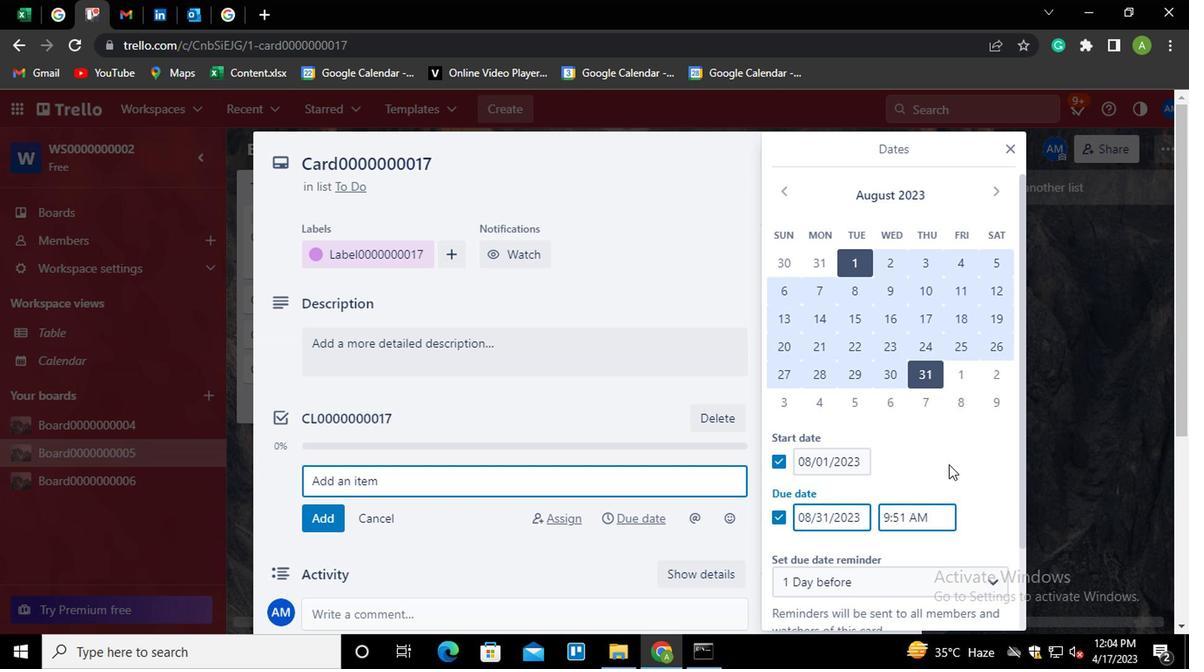 
Action: Mouse moved to (881, 584)
Screenshot: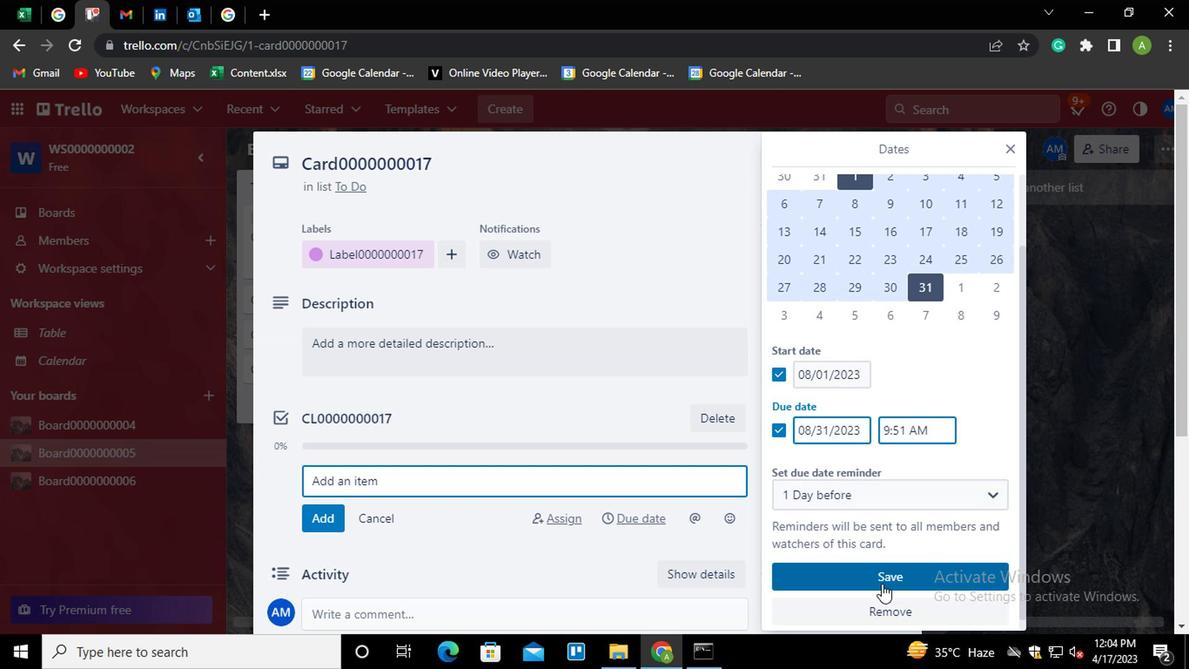 
Action: Mouse pressed left at (881, 584)
Screenshot: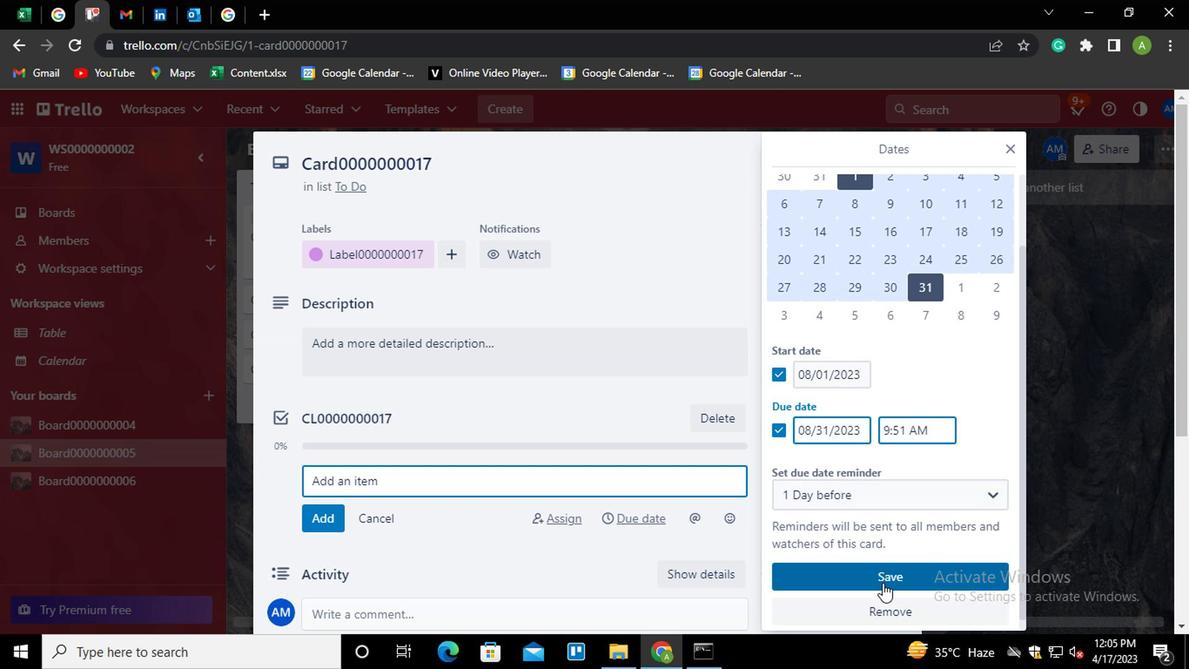 
Action: Mouse moved to (677, 544)
Screenshot: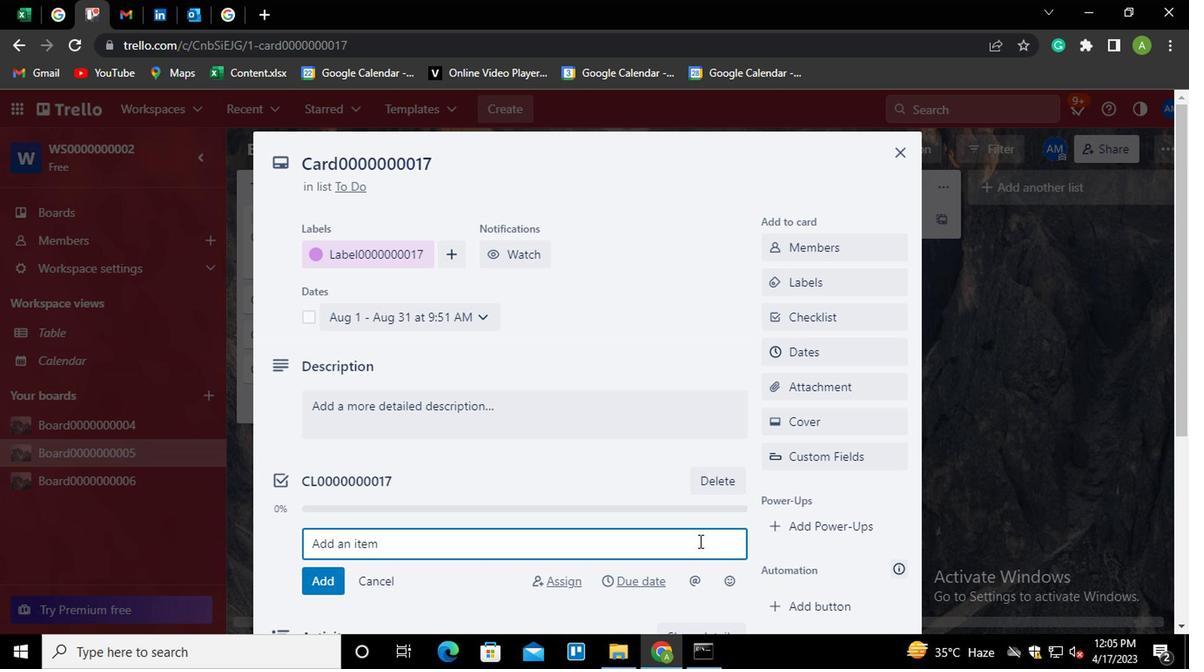 
Action: Mouse scrolled (677, 542) with delta (0, -1)
Screenshot: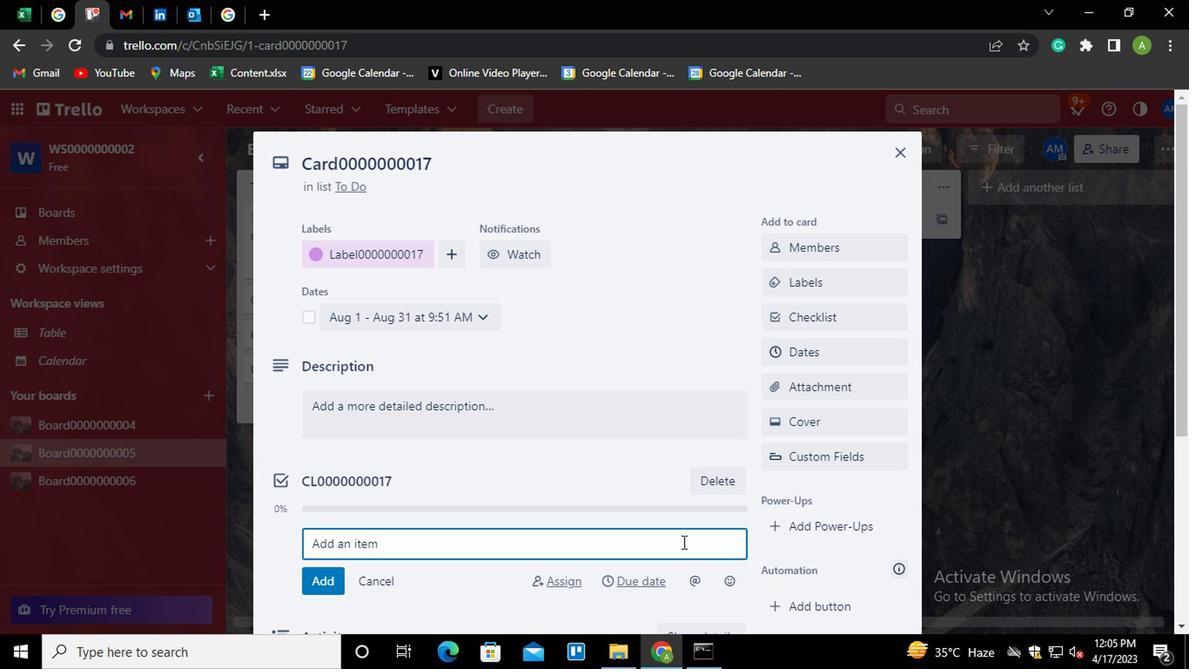 
Action: Mouse scrolled (677, 542) with delta (0, -1)
Screenshot: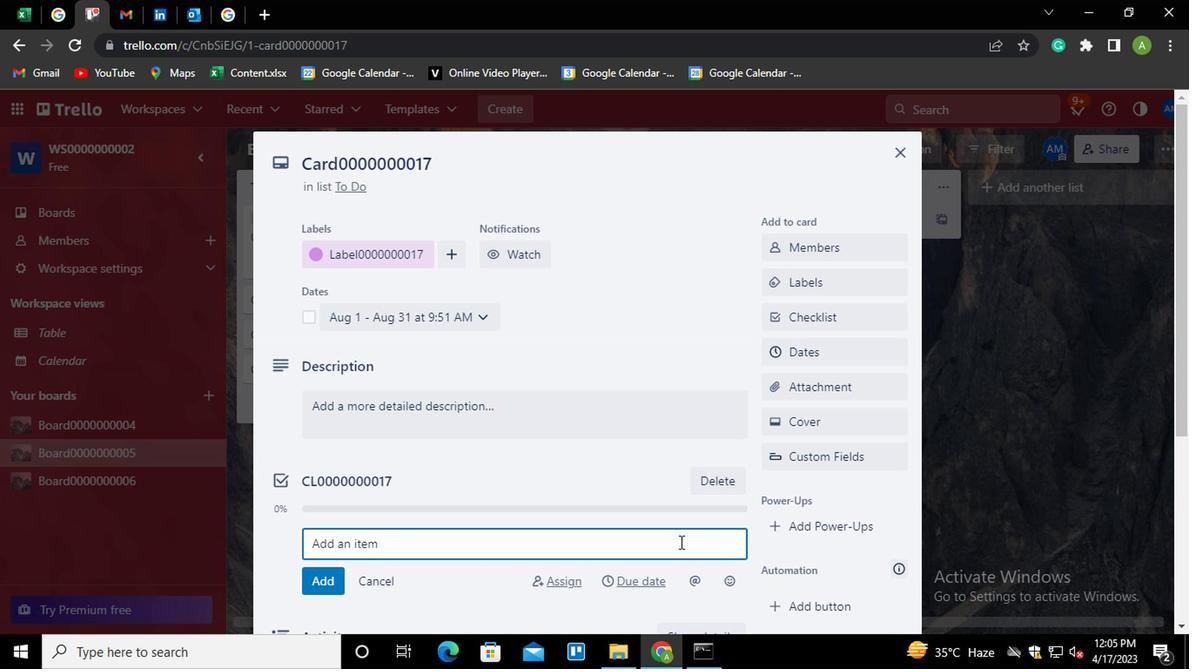 
